Task: Create a Sprint called Sprint0000000005 in Scrum Project Project0000000002 in Jira. Create a Sprint called Sprint0000000006 in Scrum Project Project0000000002 in Jira. Set Duration of Sprint called Sprint0000000004 in Scrum Project Project0000000002 to 1 week in Jira. Set Duration of Sprint called Sprint0000000005 in Scrum Project Project0000000002 to 2 weeks in Jira. Set Duration of Sprint called Sprint0000000006 in Scrum Project Project0000000002 to 3 weeks in Jira
Action: Mouse moved to (505, 388)
Screenshot: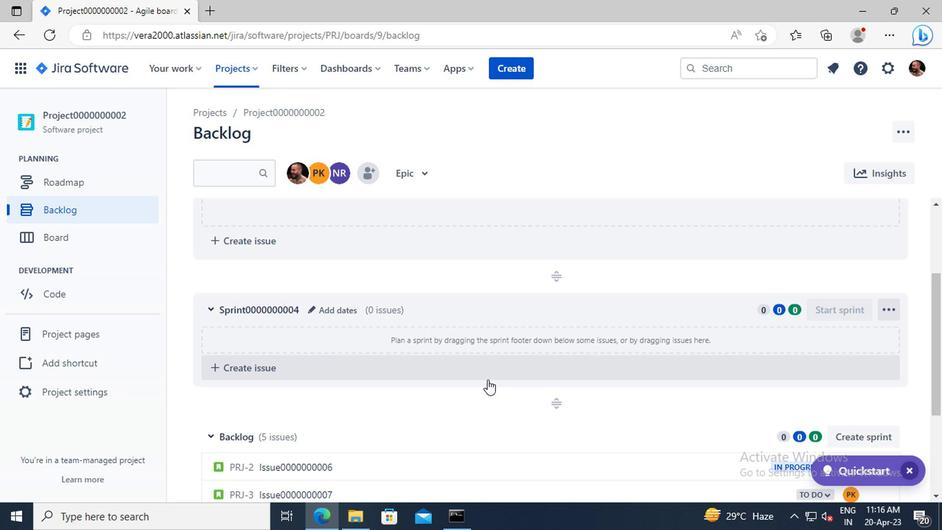 
Action: Mouse scrolled (505, 388) with delta (0, 0)
Screenshot: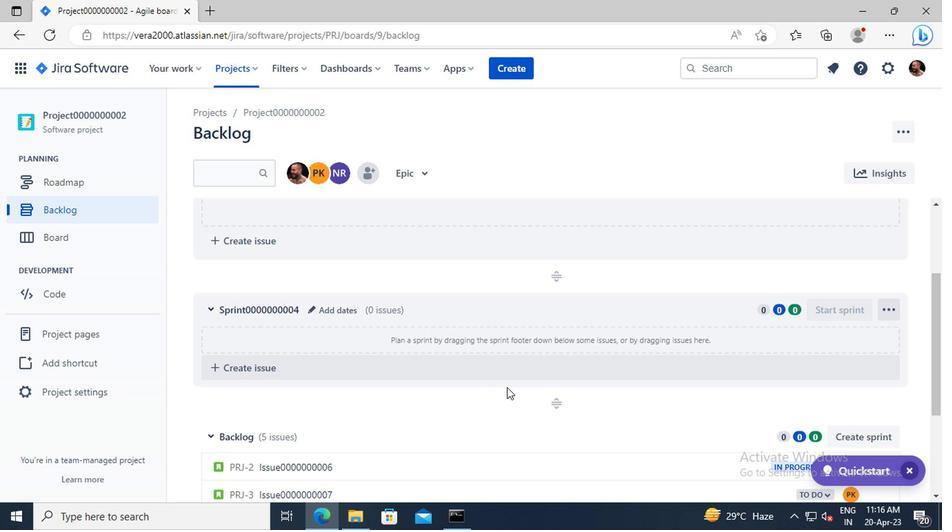 
Action: Mouse scrolled (505, 388) with delta (0, 0)
Screenshot: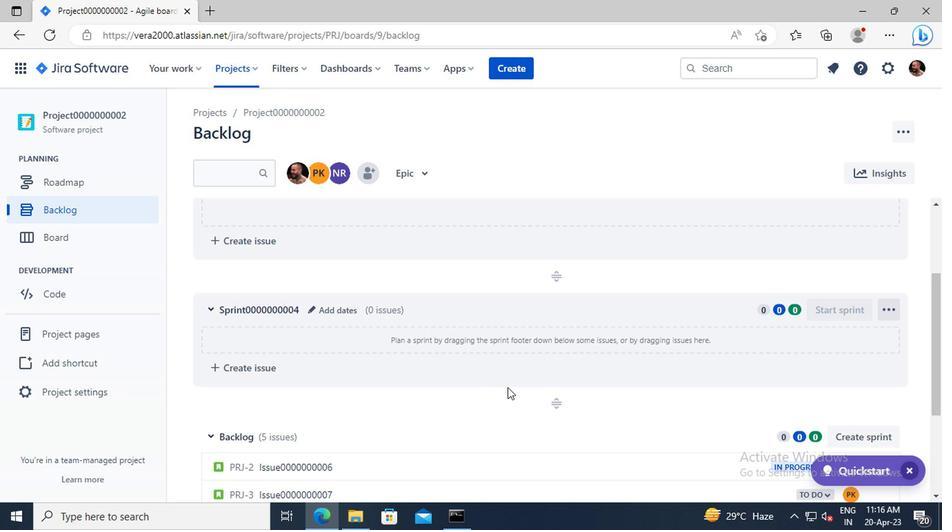 
Action: Mouse moved to (845, 343)
Screenshot: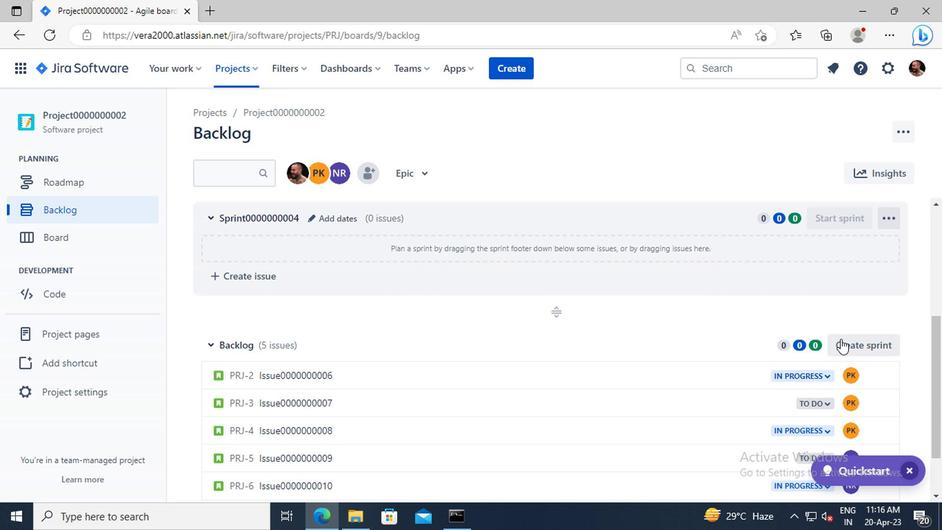 
Action: Mouse pressed left at (845, 343)
Screenshot: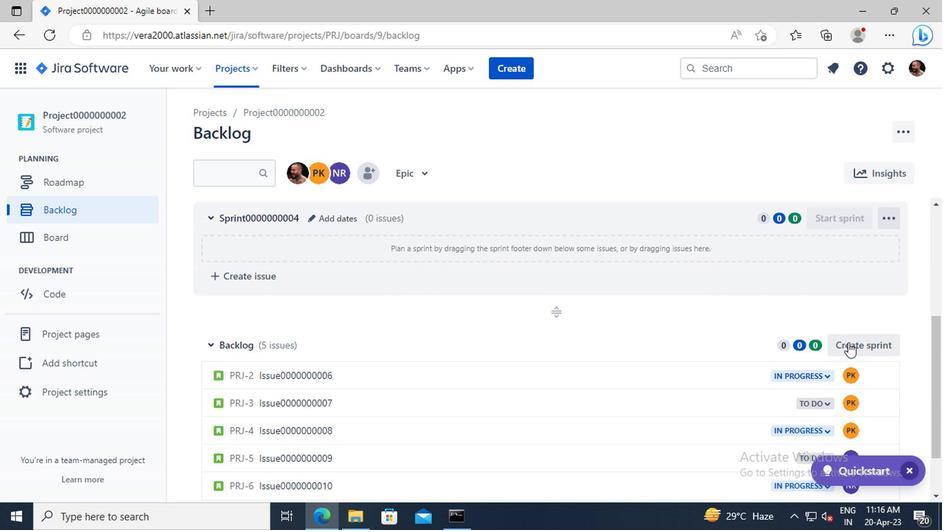 
Action: Mouse moved to (261, 344)
Screenshot: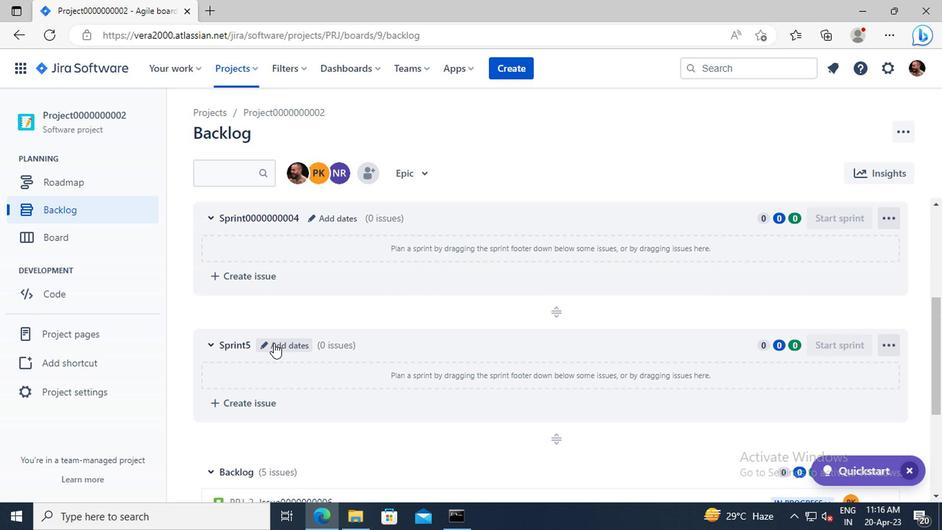 
Action: Mouse pressed left at (261, 344)
Screenshot: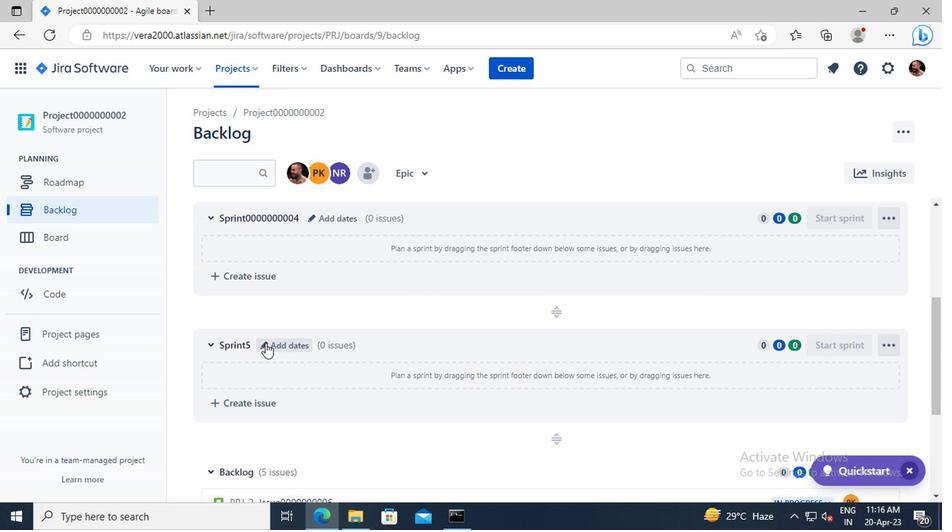 
Action: Mouse moved to (336, 170)
Screenshot: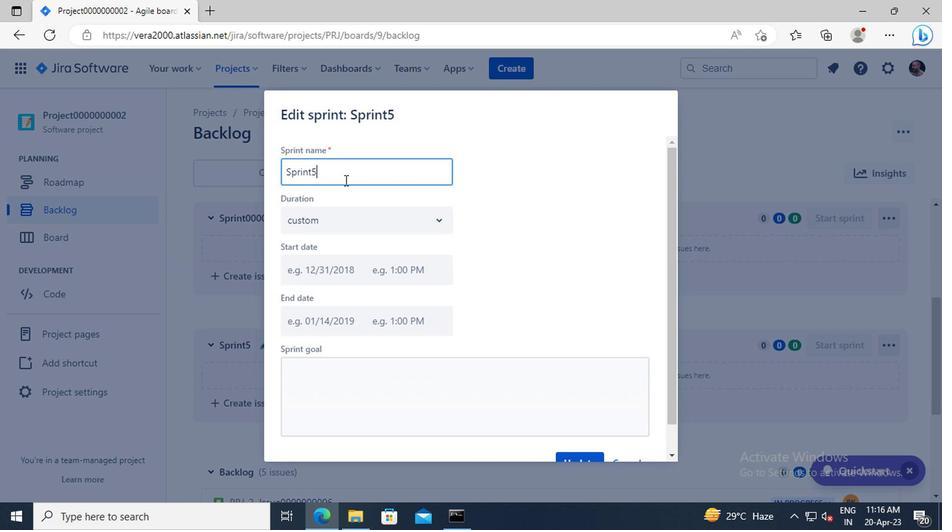 
Action: Mouse pressed left at (336, 170)
Screenshot: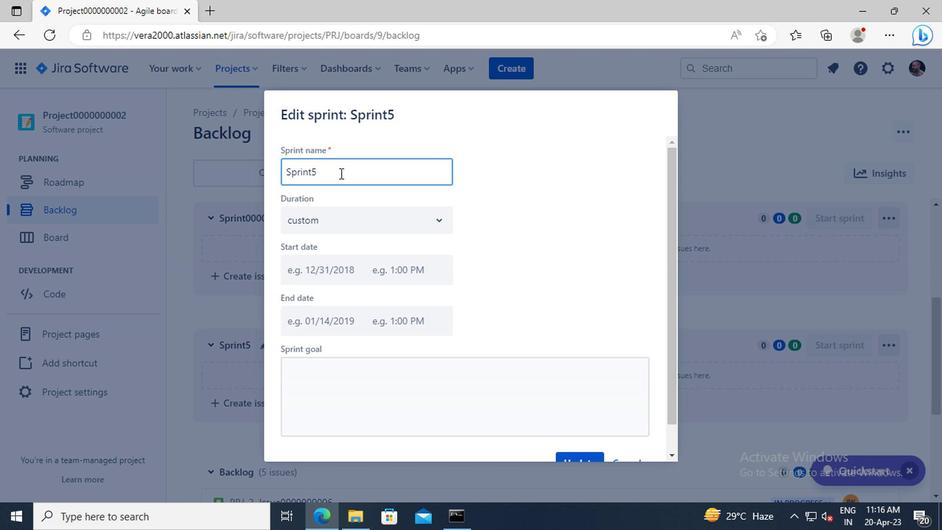
Action: Key pressed <Key.backspace><Key.backspace><Key.backspace><Key.backspace><Key.backspace><Key.backspace><Key.backspace><Key.backspace><Key.backspace><Key.backspace><Key.backspace><Key.backspace><Key.backspace><Key.backspace><Key.backspace><Key.backspace><Key.shift>SPRINT0000000005
Screenshot: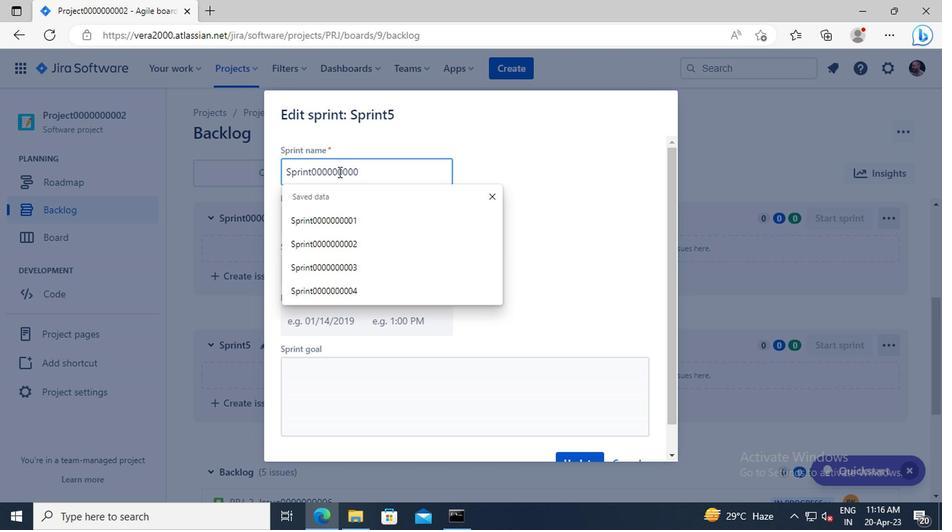 
Action: Mouse moved to (515, 259)
Screenshot: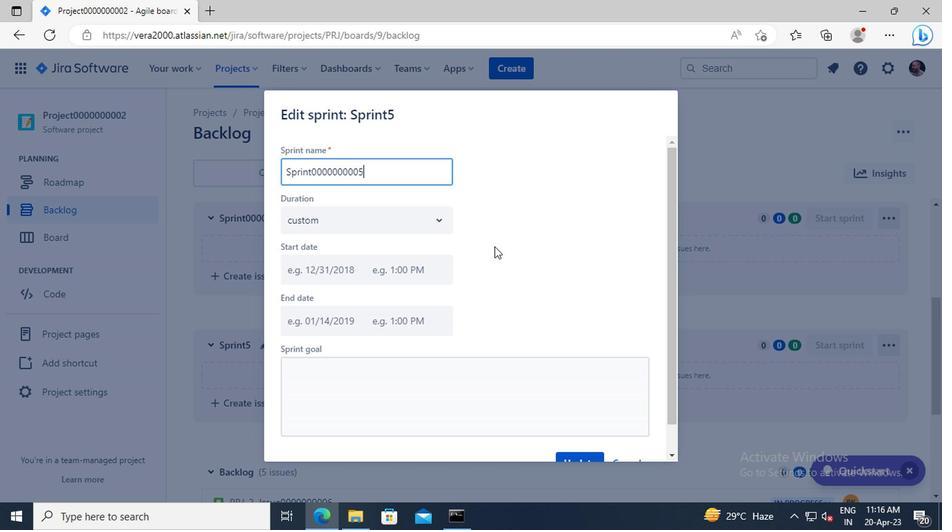 
Action: Mouse scrolled (515, 259) with delta (0, 0)
Screenshot: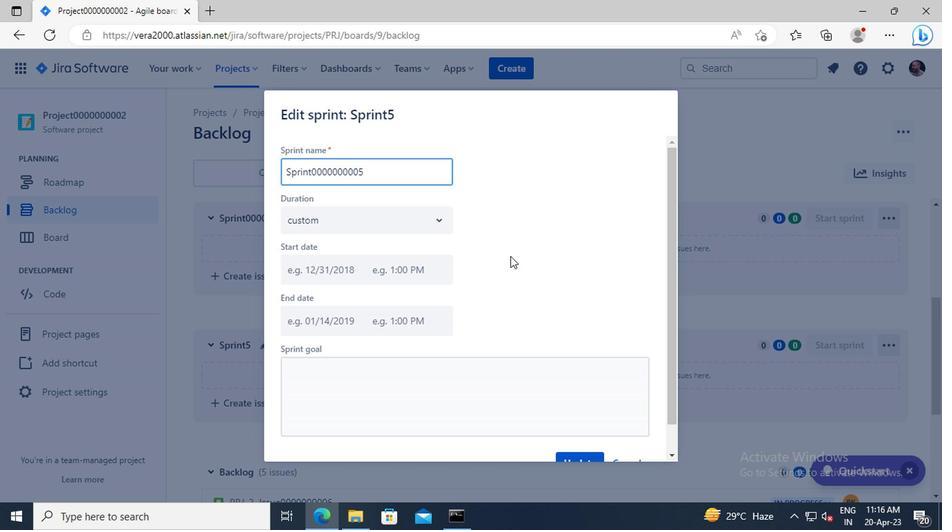 
Action: Mouse moved to (582, 431)
Screenshot: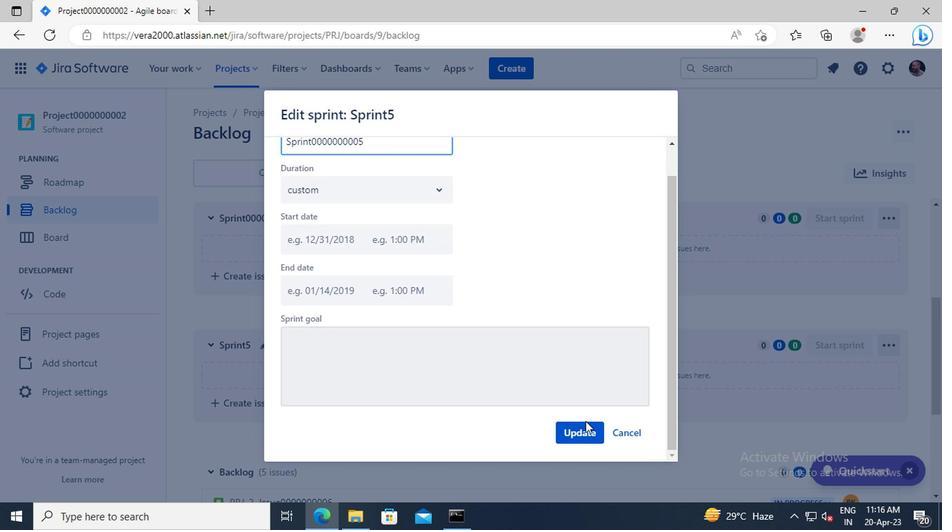 
Action: Mouse pressed left at (582, 431)
Screenshot: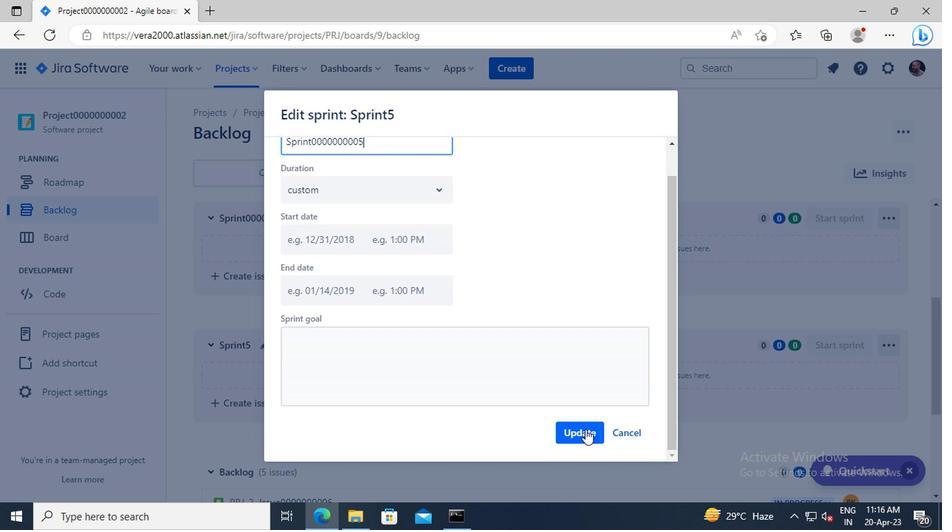 
Action: Mouse moved to (594, 366)
Screenshot: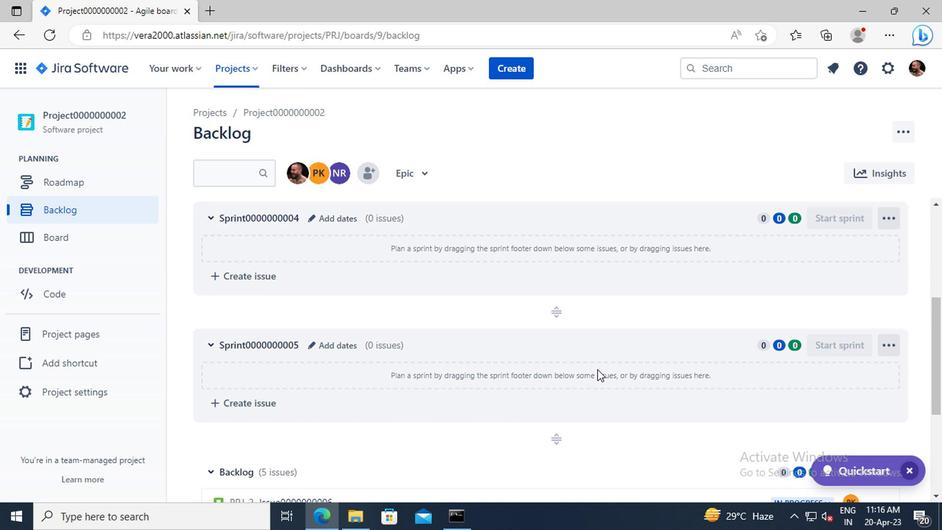 
Action: Mouse scrolled (594, 365) with delta (0, 0)
Screenshot: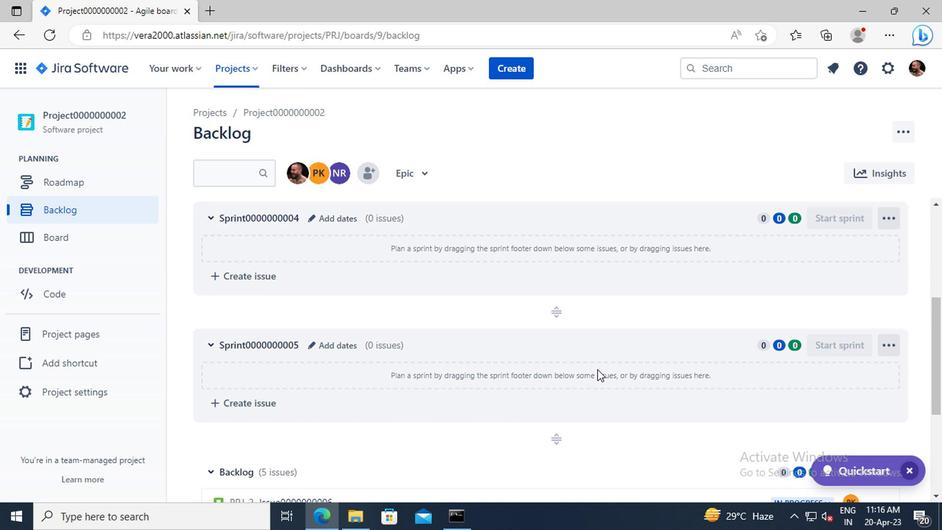 
Action: Mouse scrolled (594, 365) with delta (0, 0)
Screenshot: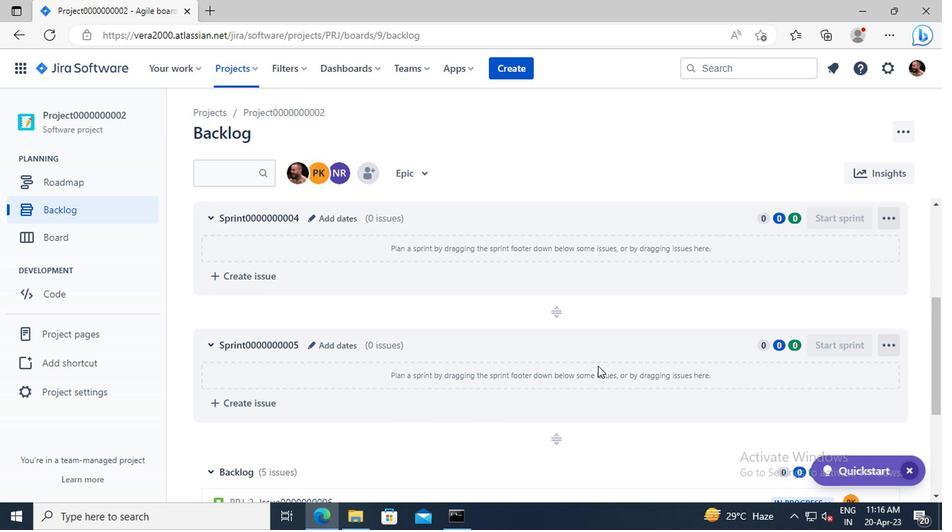 
Action: Mouse scrolled (594, 365) with delta (0, 0)
Screenshot: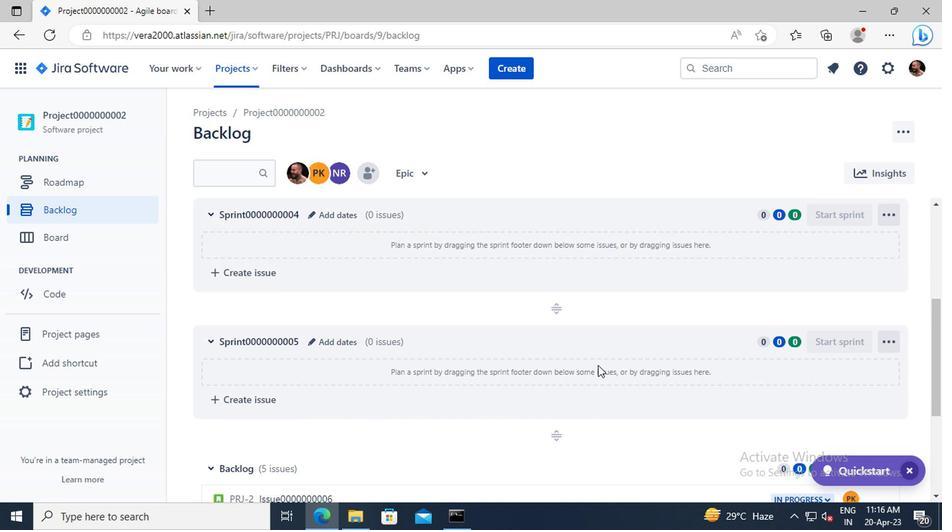 
Action: Mouse moved to (853, 335)
Screenshot: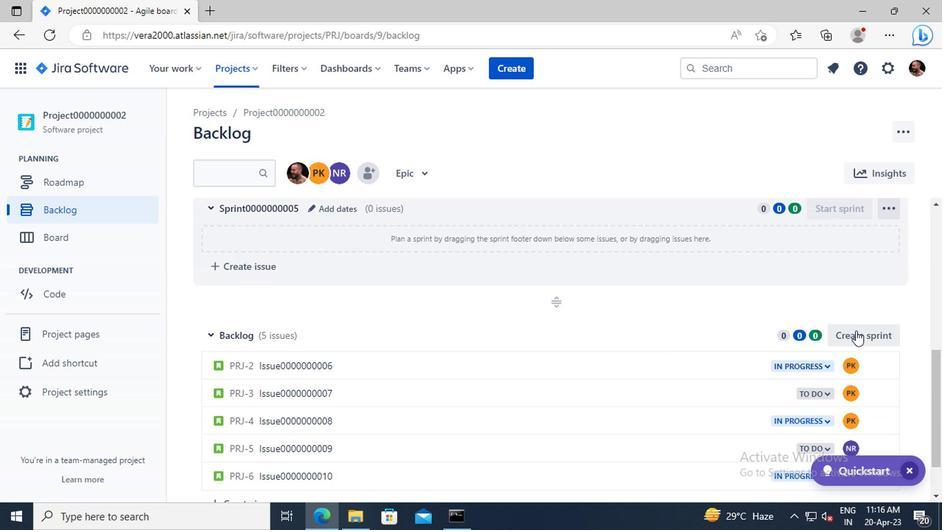 
Action: Mouse pressed left at (853, 335)
Screenshot: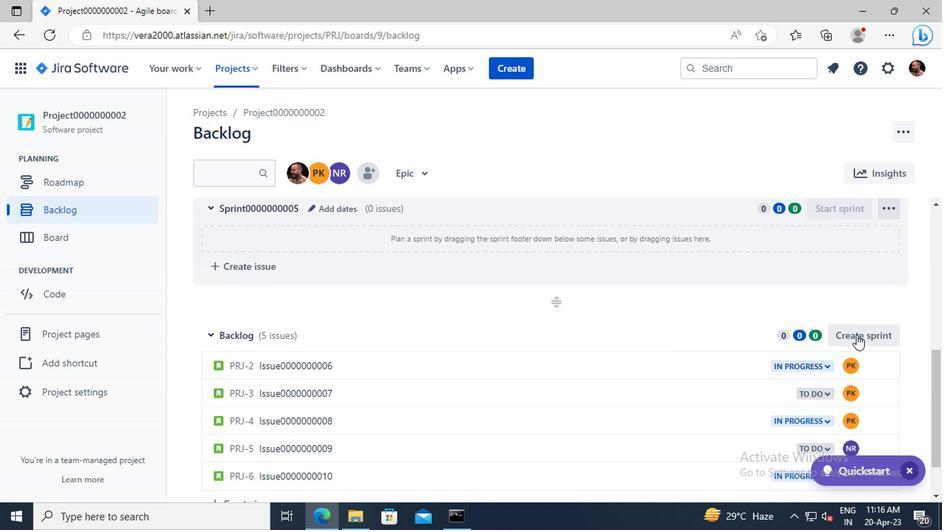 
Action: Mouse moved to (277, 336)
Screenshot: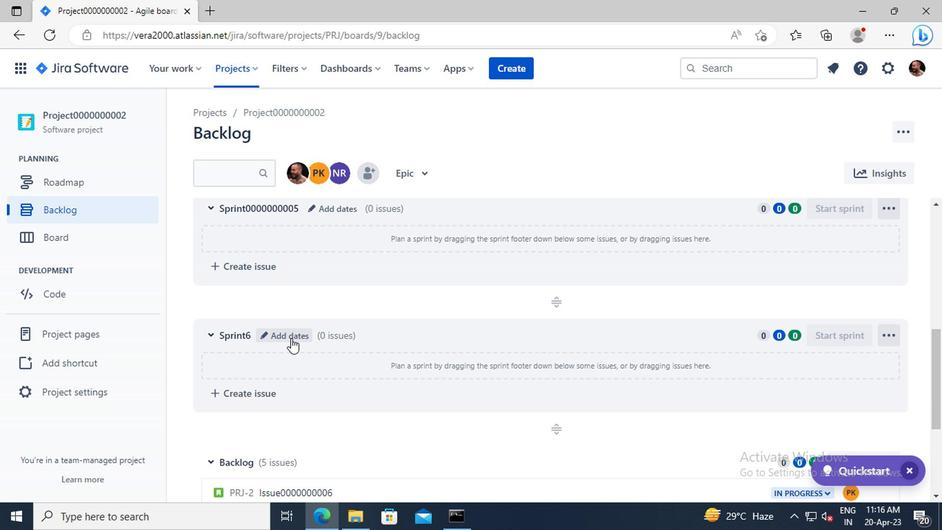 
Action: Mouse pressed left at (277, 336)
Screenshot: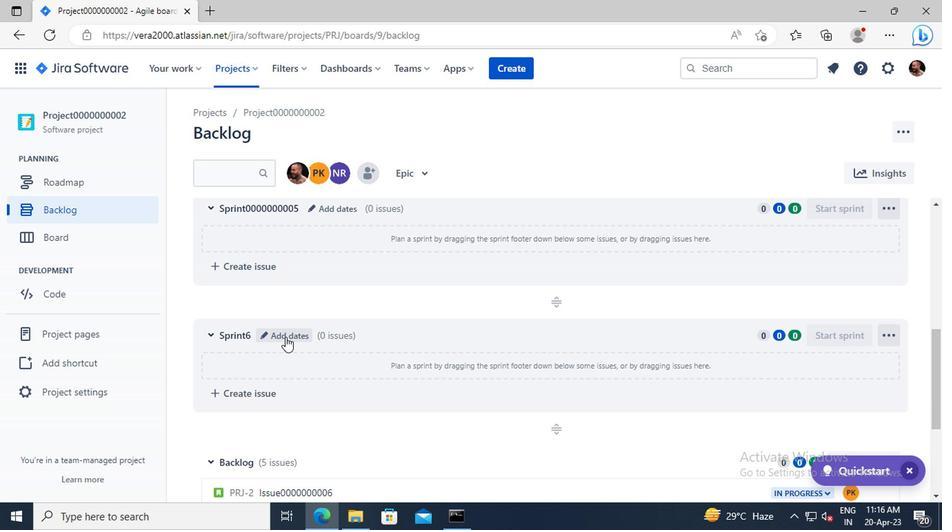 
Action: Mouse moved to (337, 172)
Screenshot: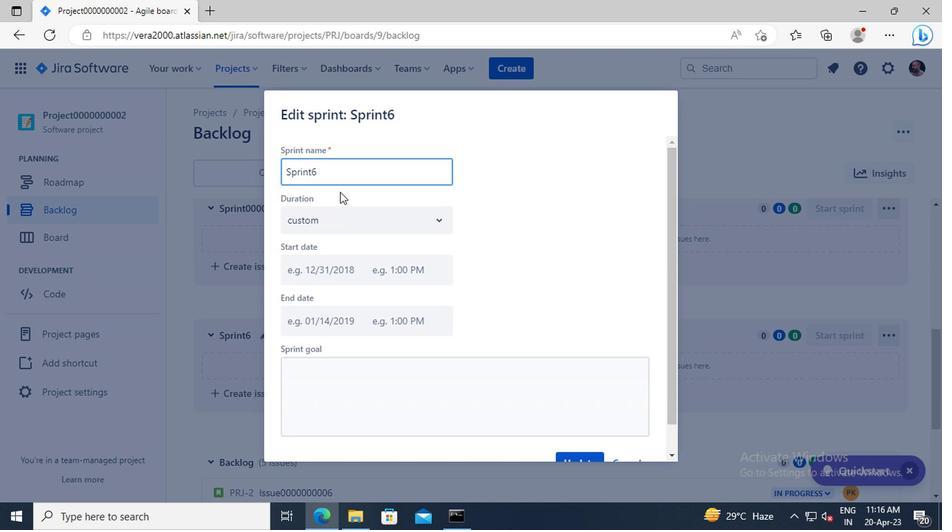 
Action: Mouse pressed left at (337, 172)
Screenshot: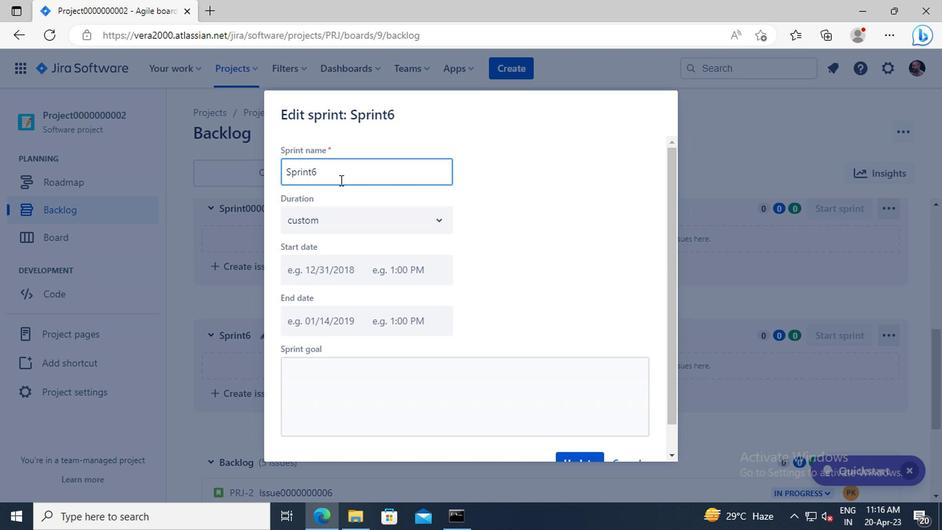 
Action: Key pressed <Key.backspace><Key.backspace><Key.backspace><Key.backspace><Key.backspace><Key.backspace><Key.backspace><Key.backspace><Key.backspace><Key.backspace><Key.backspace><Key.backspace><Key.backspace><Key.backspace><Key.shift_r>SPRINT0000000006
Screenshot: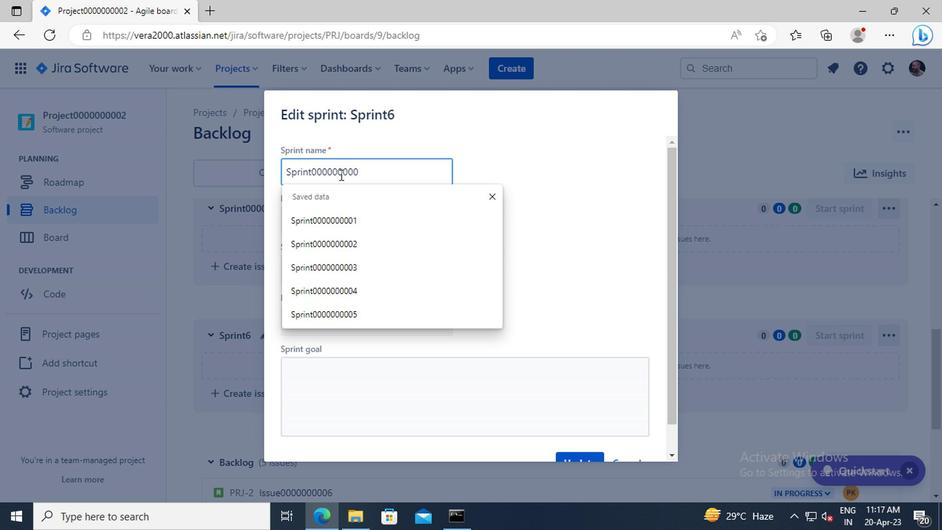 
Action: Mouse moved to (391, 224)
Screenshot: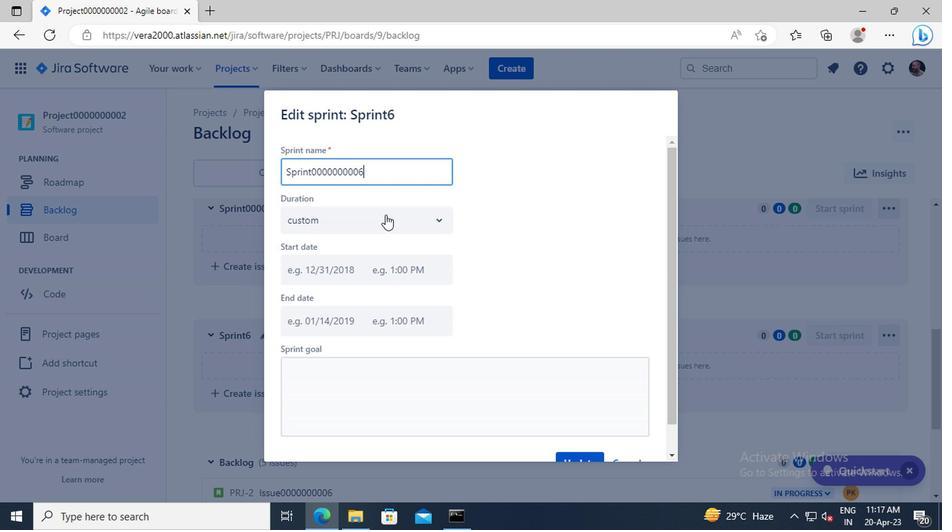 
Action: Mouse scrolled (391, 224) with delta (0, 0)
Screenshot: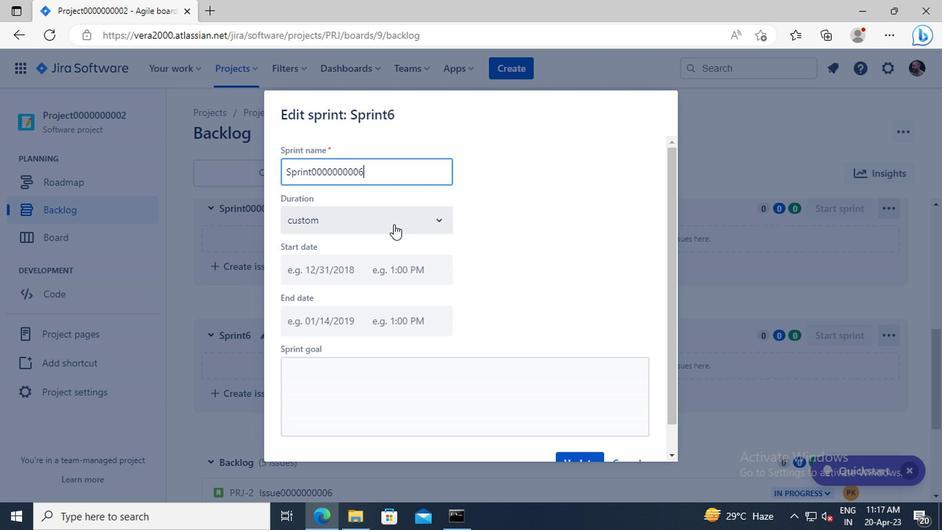 
Action: Mouse moved to (576, 434)
Screenshot: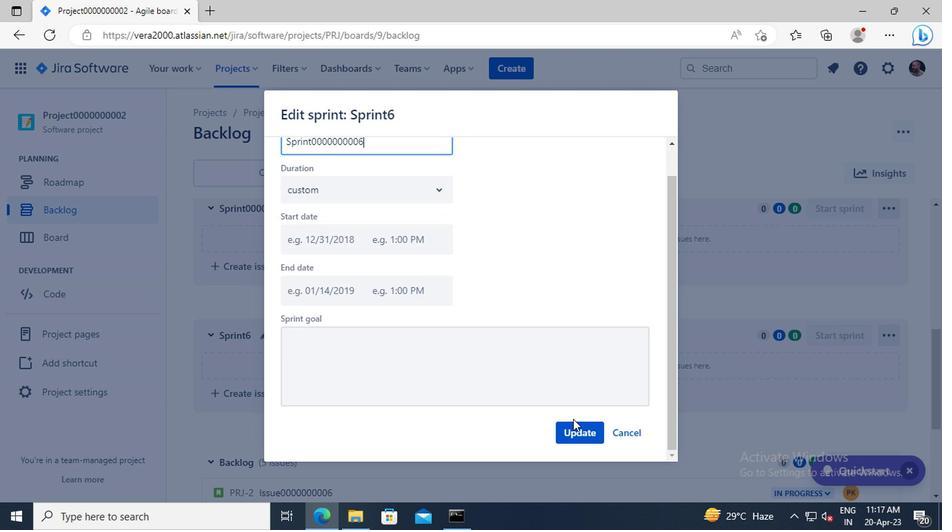 
Action: Mouse pressed left at (576, 434)
Screenshot: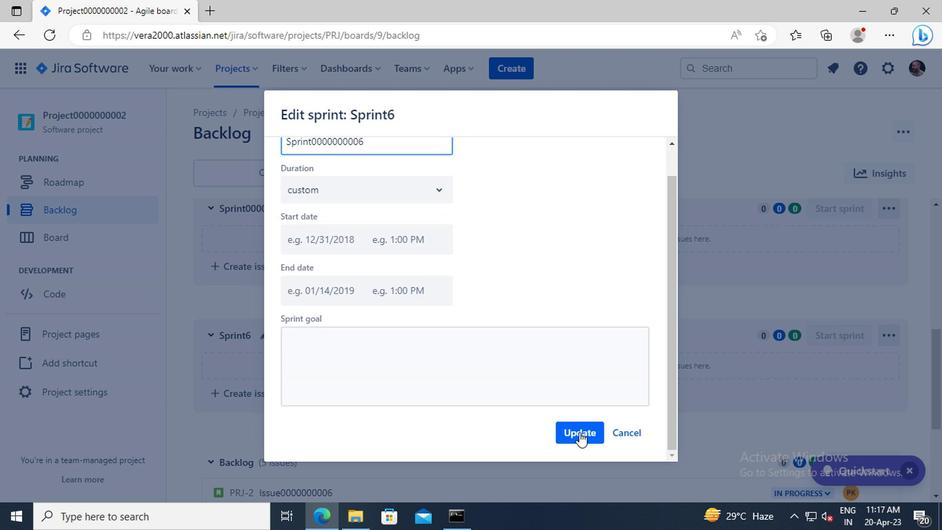 
Action: Mouse moved to (364, 369)
Screenshot: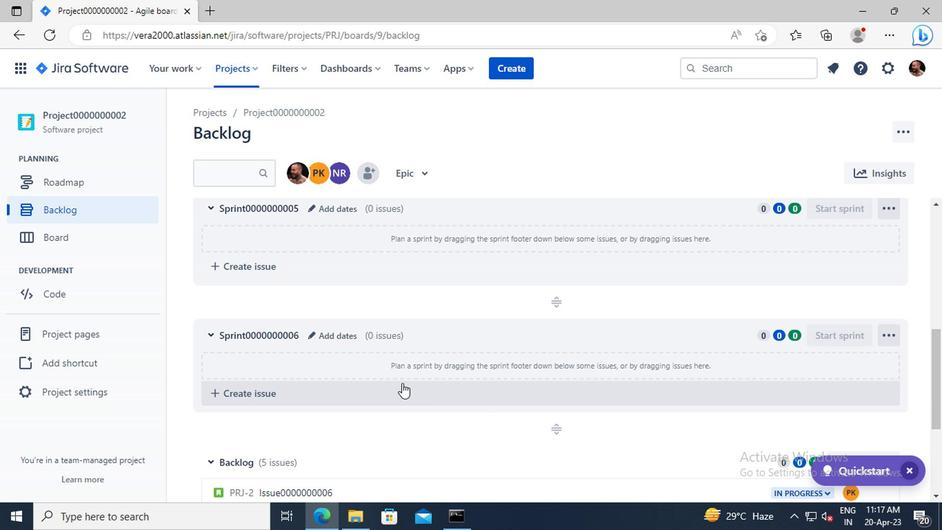 
Action: Mouse scrolled (364, 370) with delta (0, 0)
Screenshot: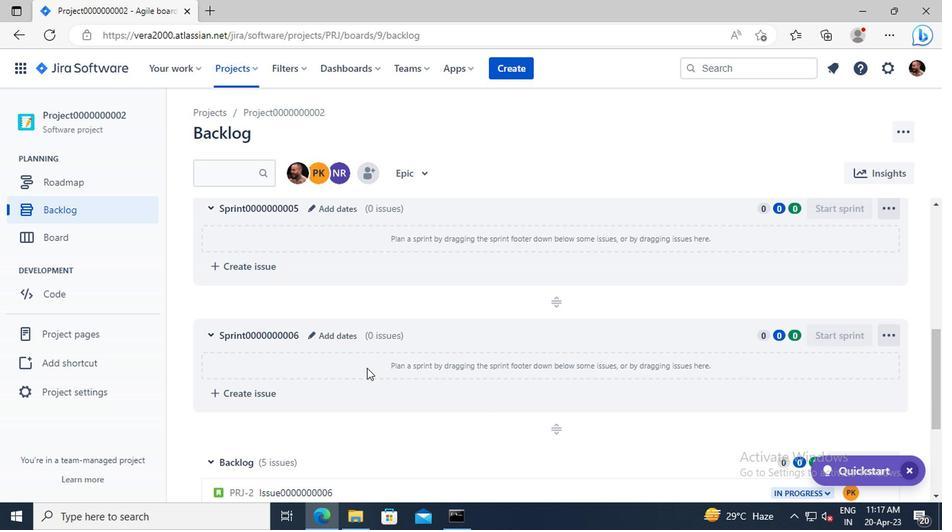 
Action: Mouse scrolled (364, 370) with delta (0, 0)
Screenshot: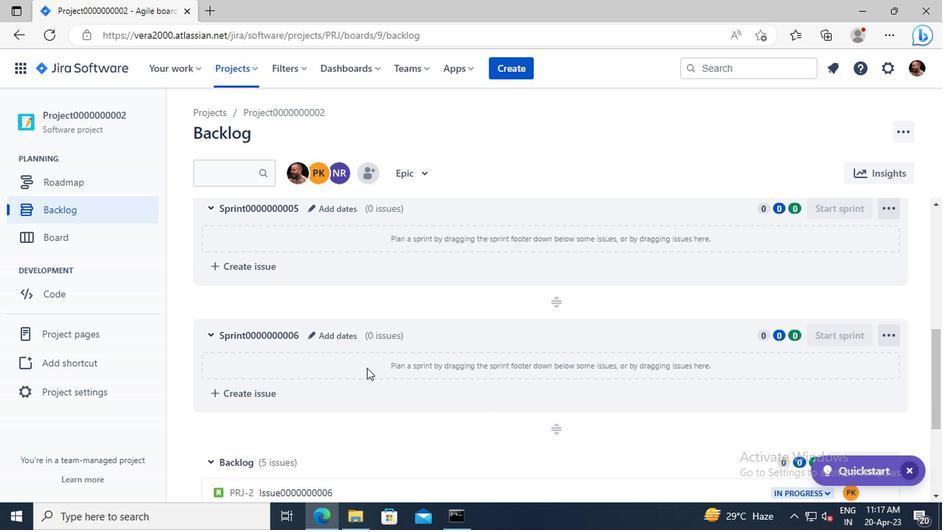 
Action: Mouse moved to (364, 369)
Screenshot: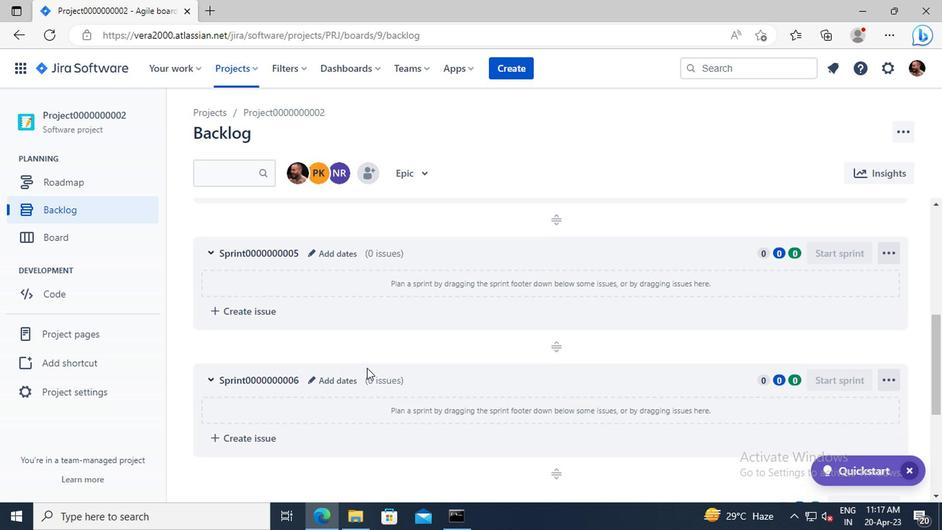 
Action: Mouse scrolled (364, 370) with delta (0, 0)
Screenshot: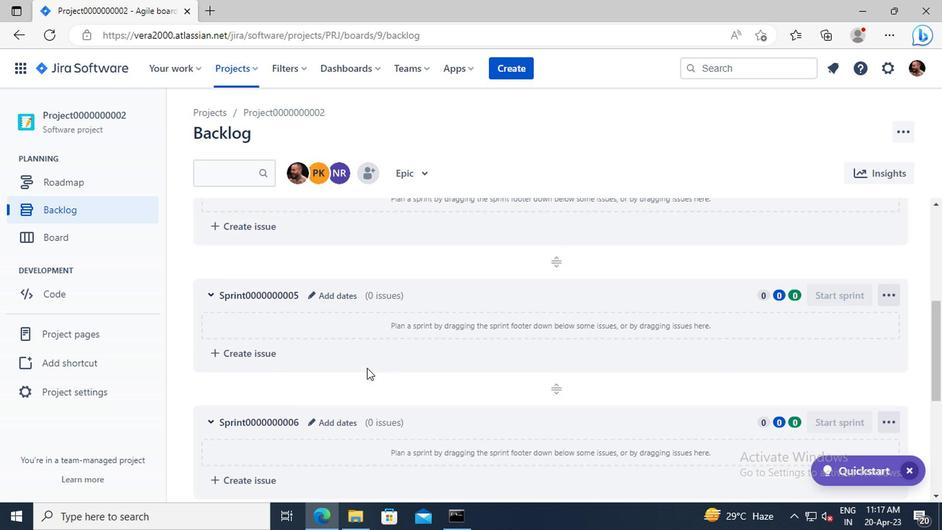 
Action: Mouse moved to (322, 216)
Screenshot: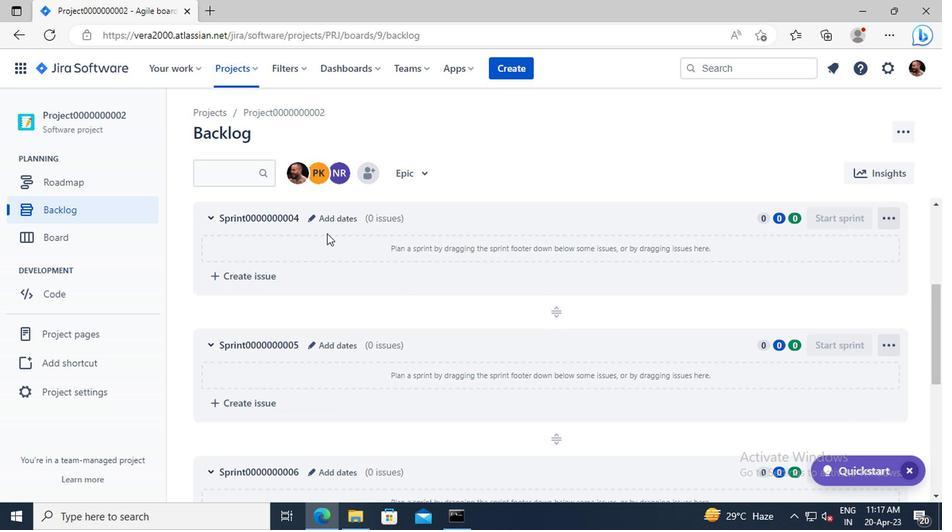 
Action: Mouse pressed left at (322, 216)
Screenshot: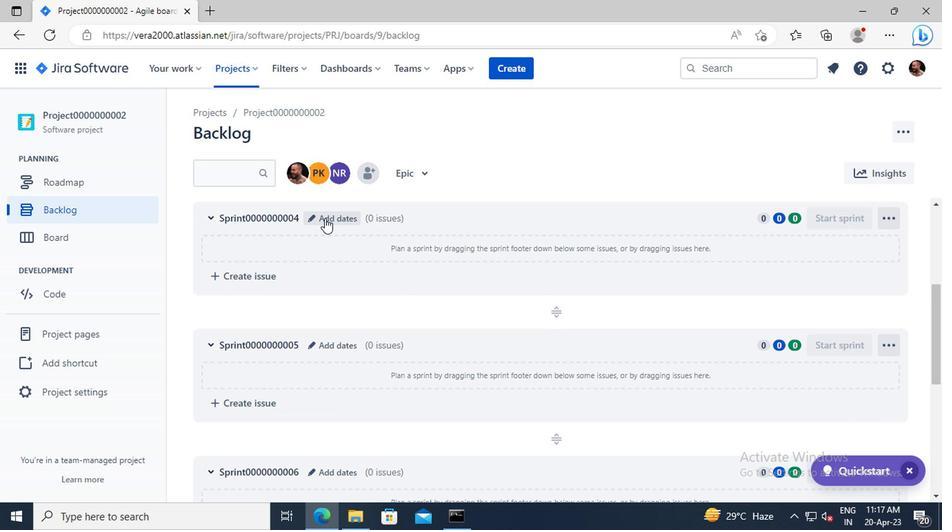 
Action: Mouse moved to (329, 218)
Screenshot: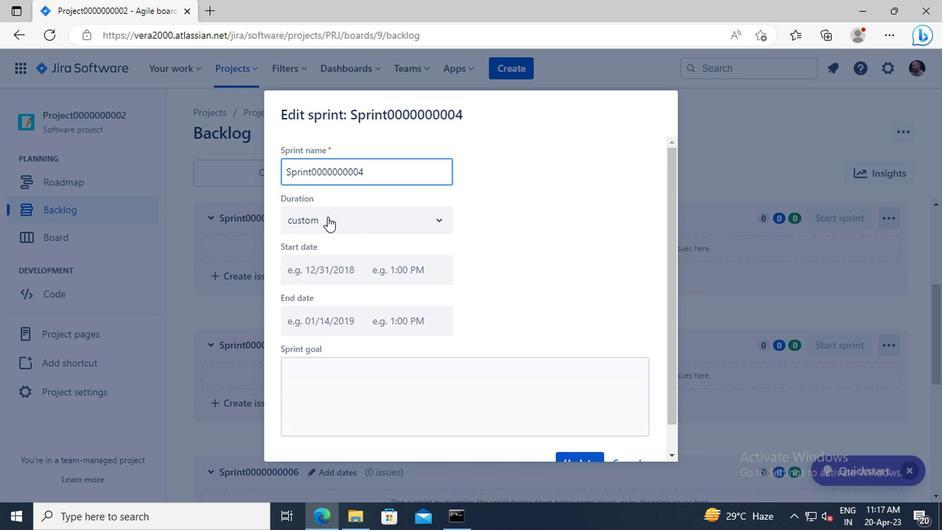 
Action: Mouse pressed left at (329, 218)
Screenshot: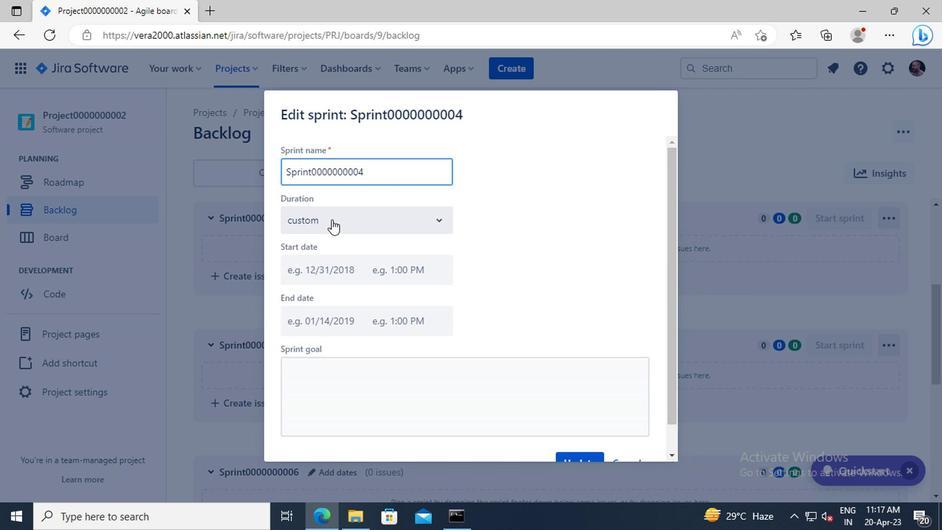 
Action: Mouse moved to (329, 256)
Screenshot: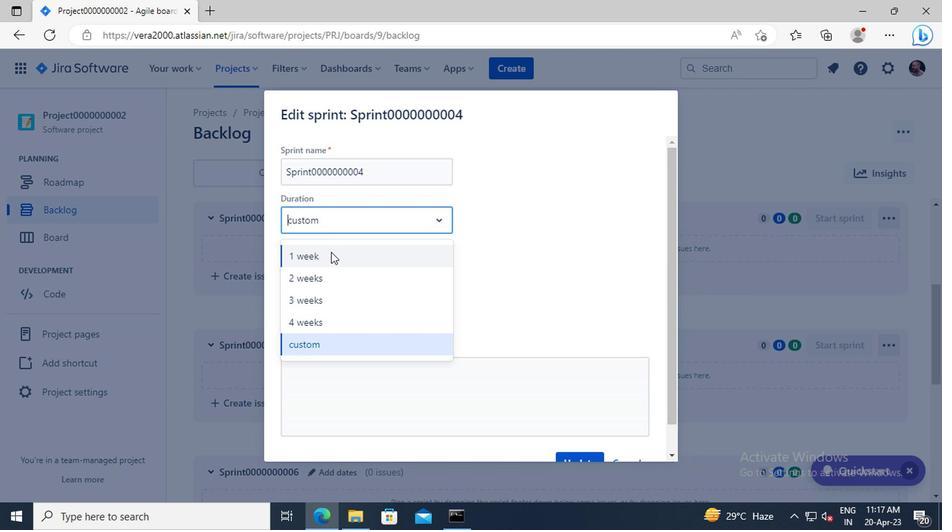 
Action: Mouse pressed left at (329, 256)
Screenshot: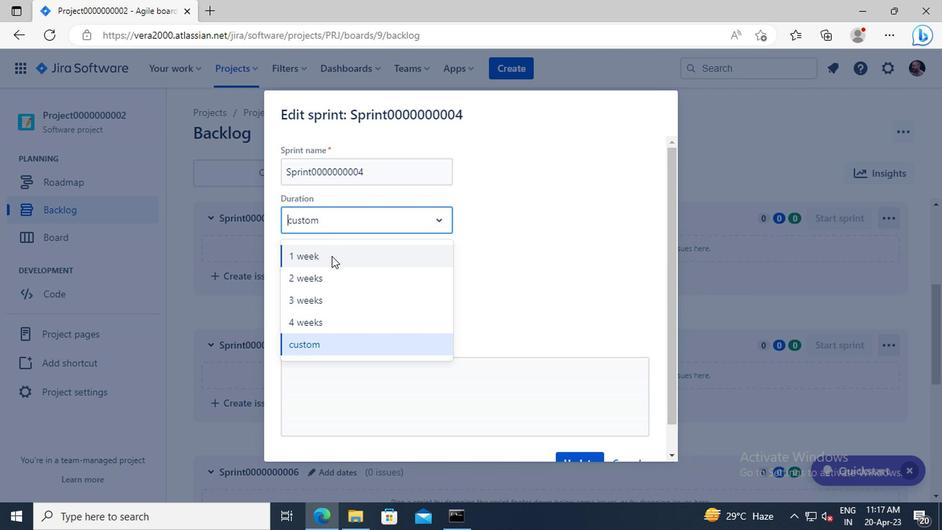 
Action: Mouse moved to (544, 285)
Screenshot: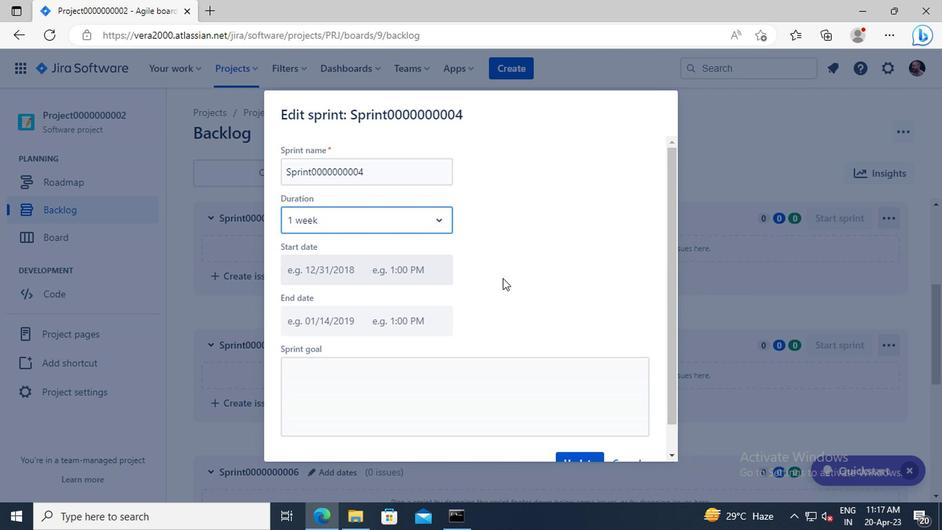 
Action: Mouse scrolled (544, 284) with delta (0, 0)
Screenshot: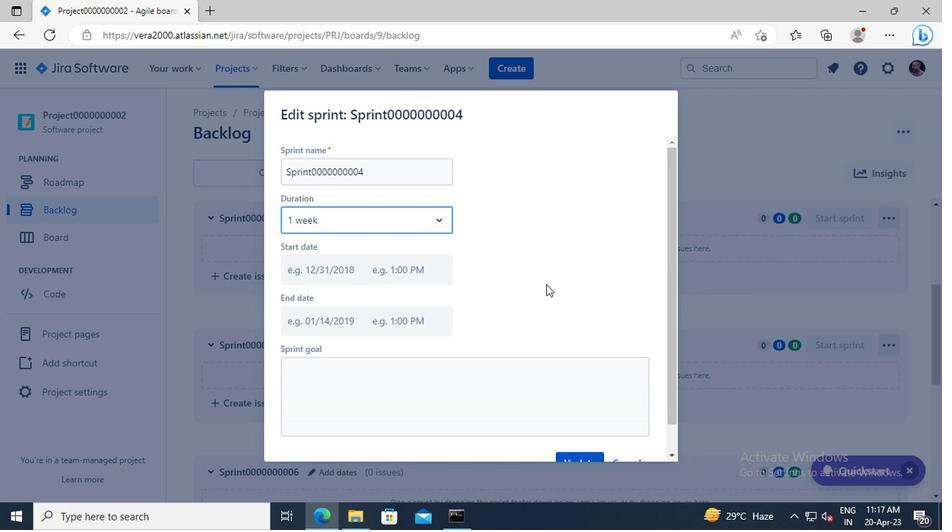 
Action: Mouse scrolled (544, 284) with delta (0, 0)
Screenshot: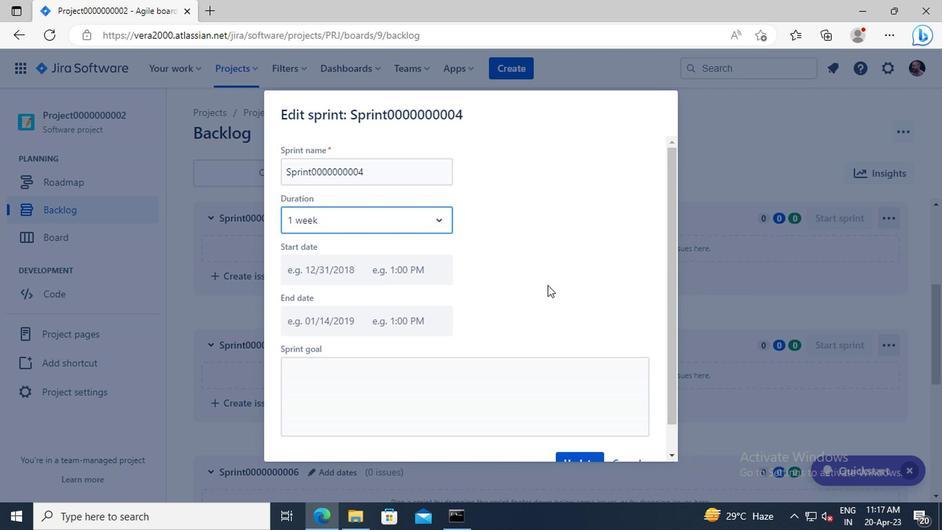 
Action: Mouse moved to (579, 433)
Screenshot: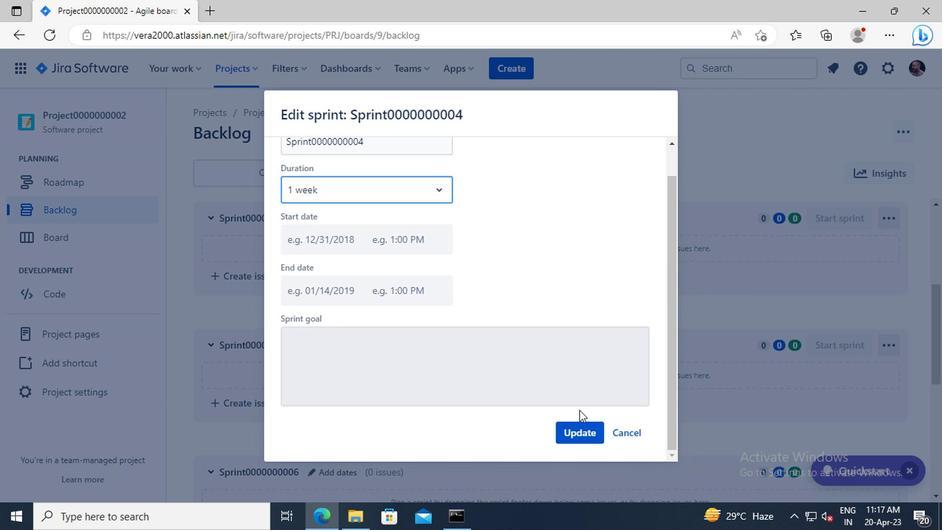 
Action: Mouse pressed left at (579, 433)
Screenshot: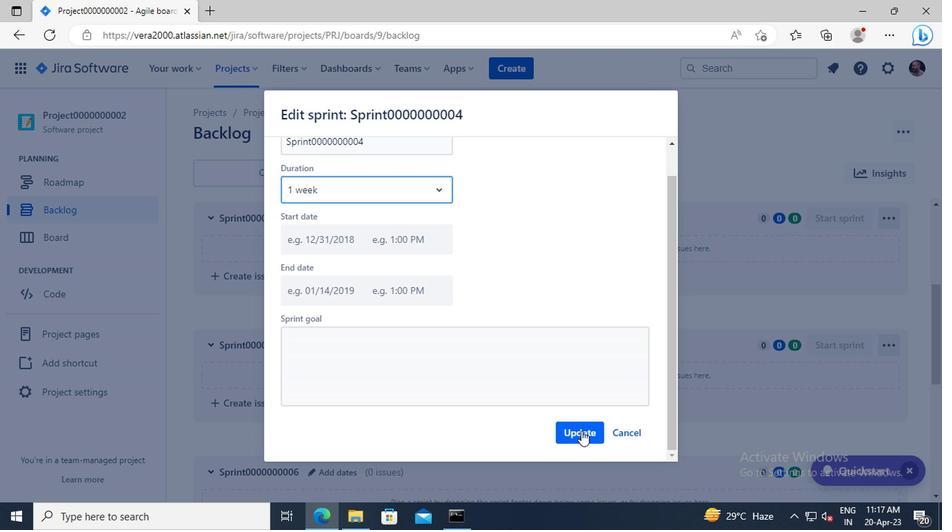 
Action: Mouse moved to (327, 345)
Screenshot: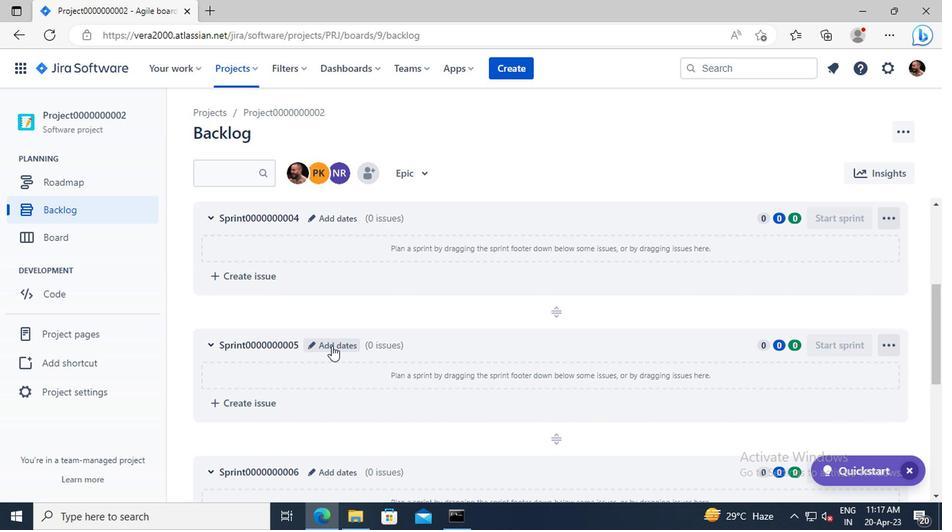 
Action: Mouse pressed left at (327, 345)
Screenshot: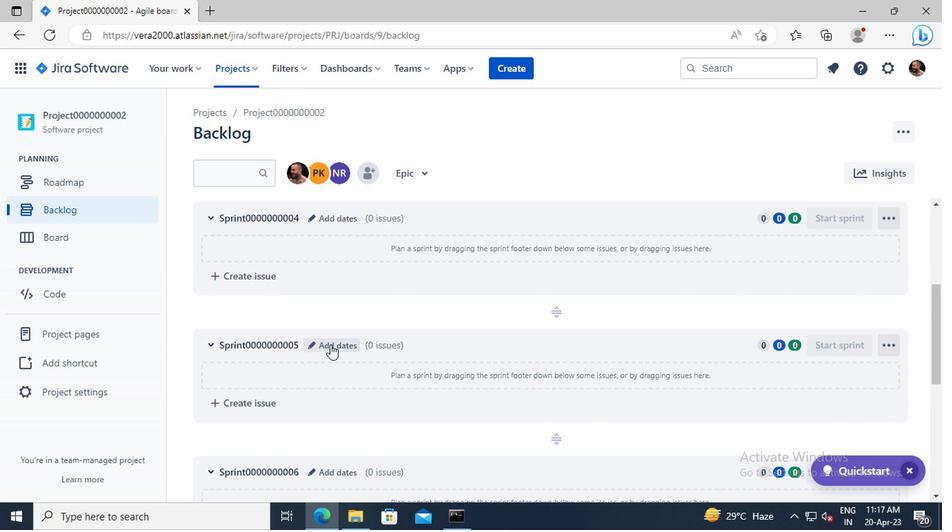 
Action: Mouse moved to (332, 221)
Screenshot: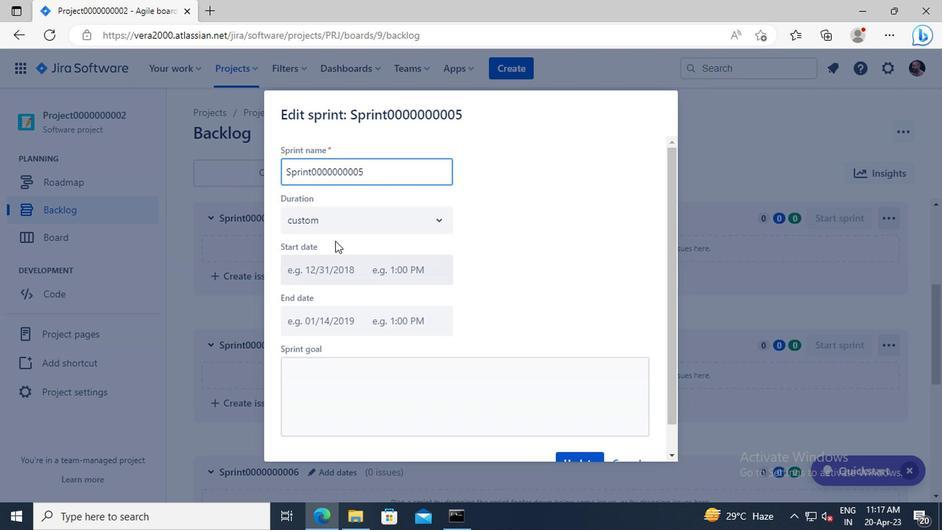 
Action: Mouse pressed left at (332, 221)
Screenshot: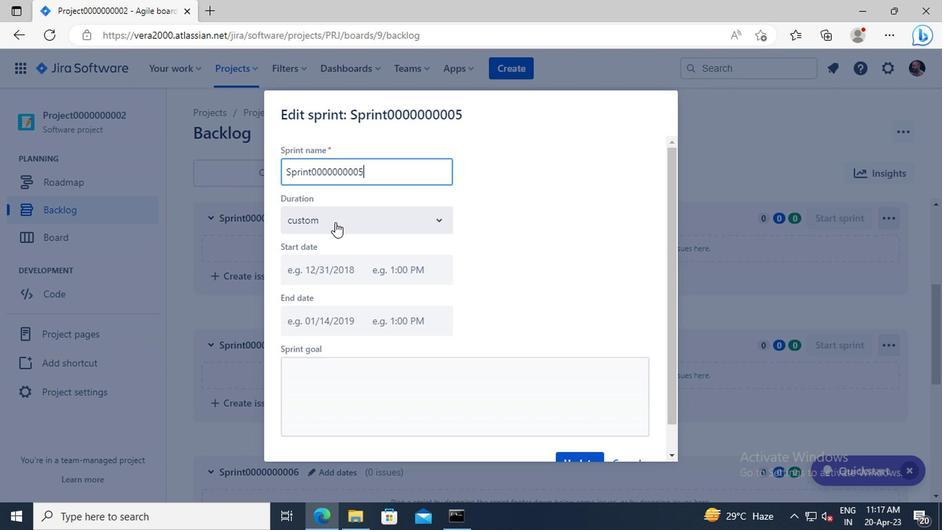 
Action: Mouse moved to (309, 280)
Screenshot: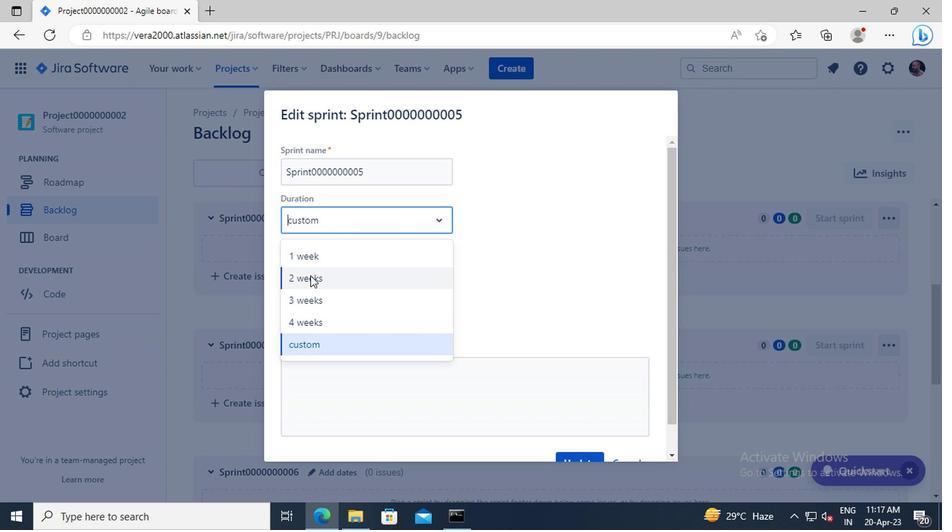 
Action: Mouse pressed left at (309, 280)
Screenshot: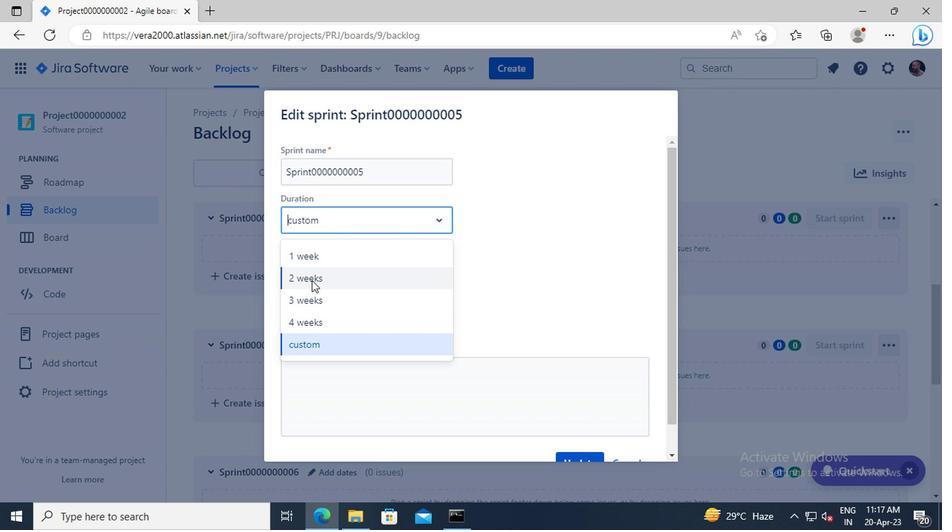 
Action: Mouse moved to (578, 306)
Screenshot: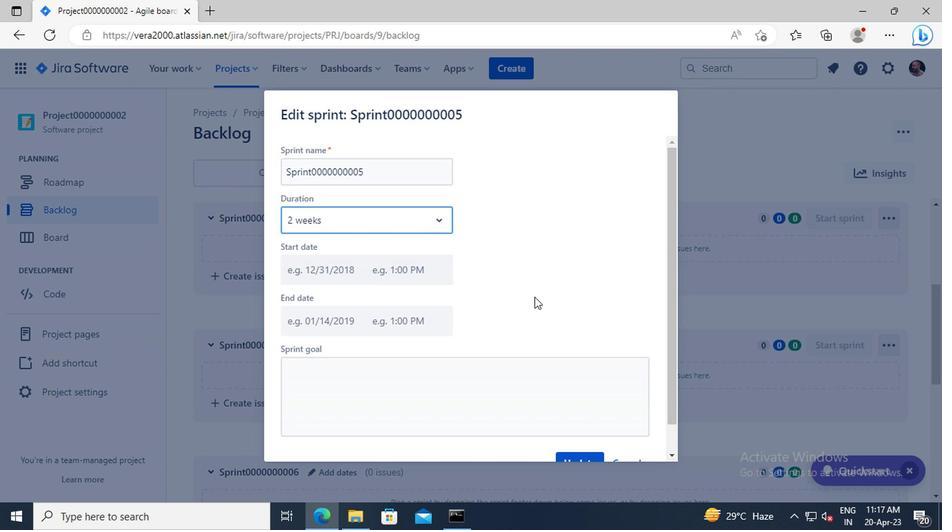 
Action: Mouse scrolled (578, 306) with delta (0, 0)
Screenshot: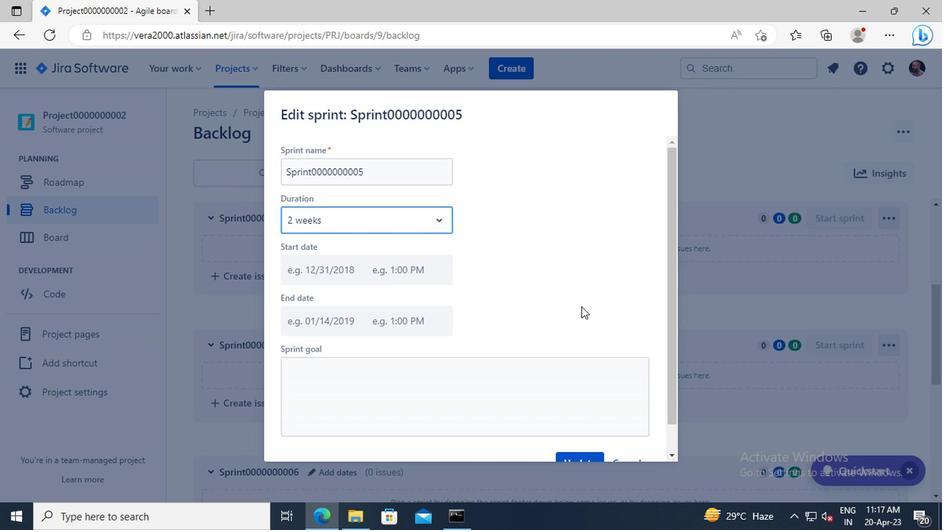 
Action: Mouse scrolled (578, 306) with delta (0, 0)
Screenshot: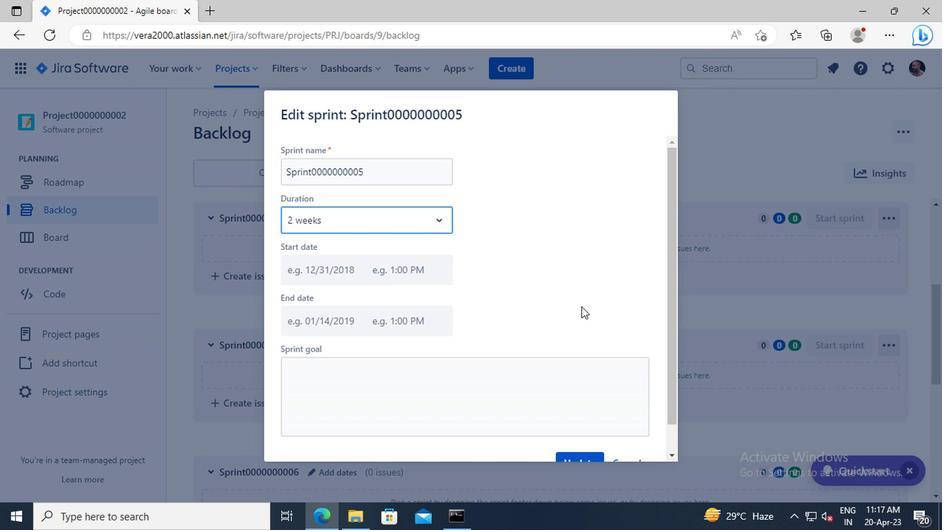 
Action: Mouse moved to (581, 435)
Screenshot: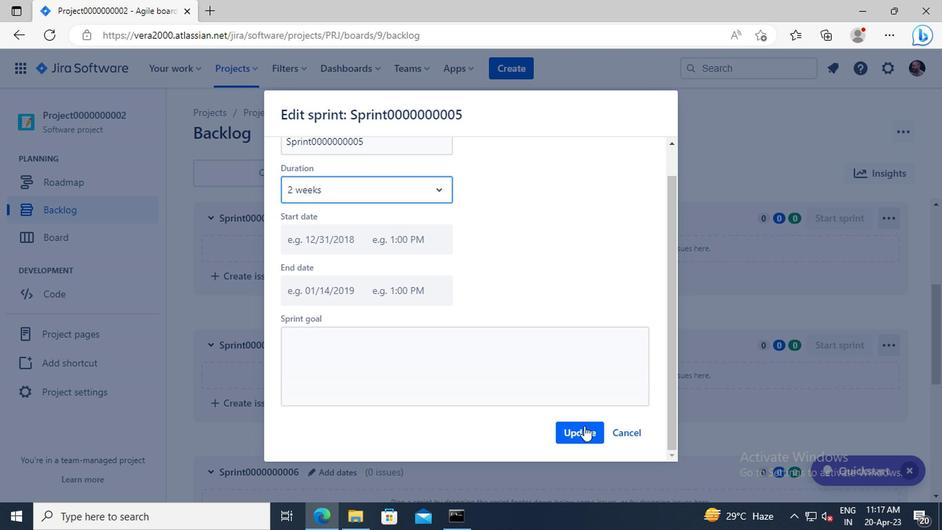
Action: Mouse pressed left at (581, 435)
Screenshot: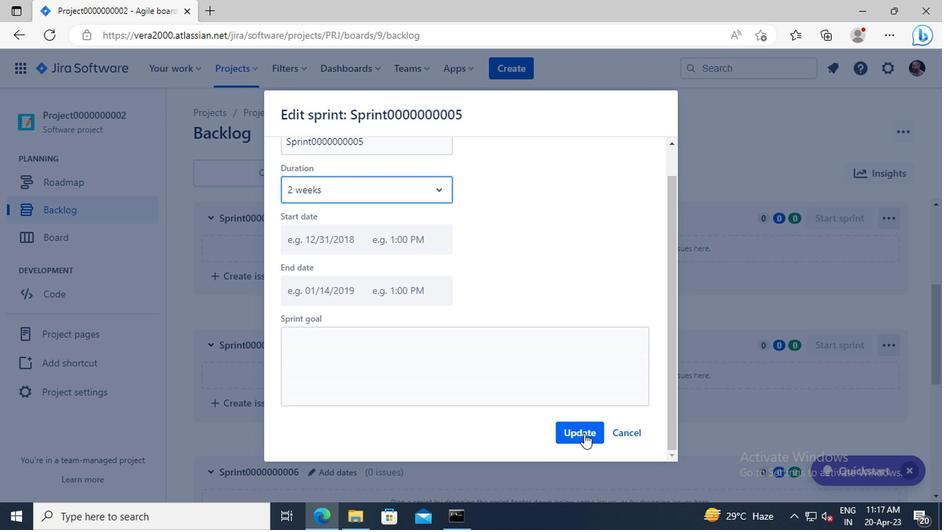 
Action: Mouse moved to (391, 376)
Screenshot: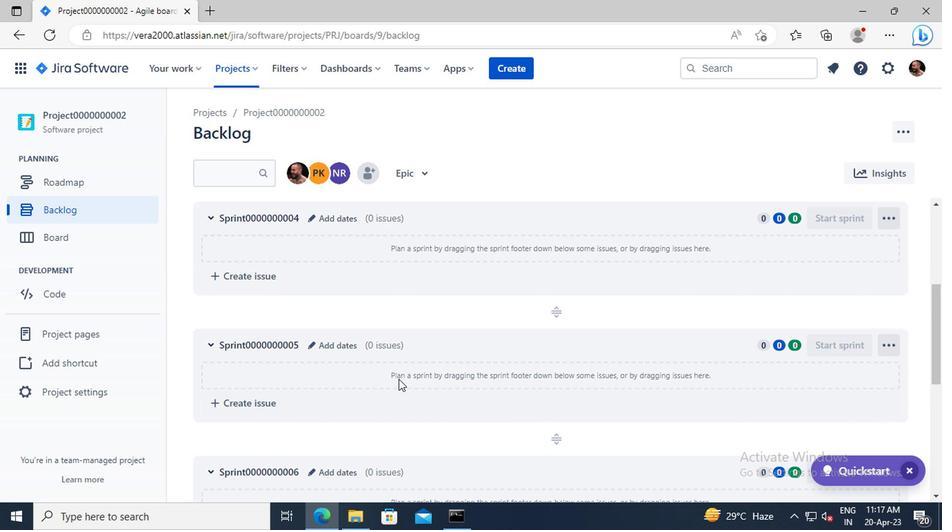 
Action: Mouse scrolled (391, 375) with delta (0, 0)
Screenshot: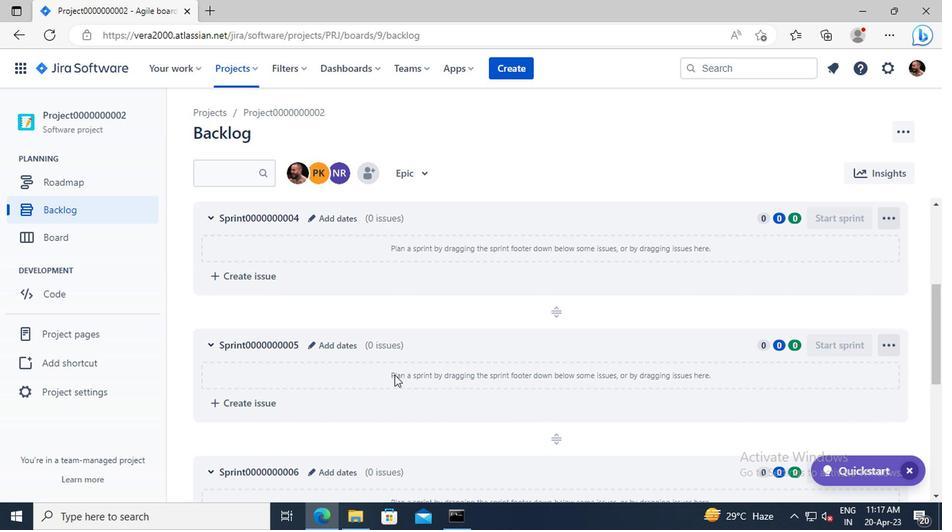 
Action: Mouse moved to (331, 429)
Screenshot: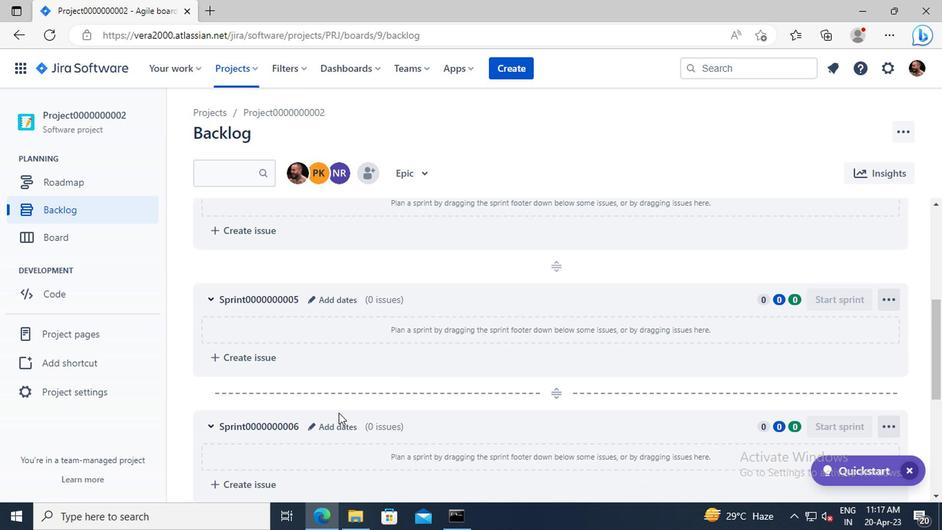 
Action: Mouse pressed left at (331, 429)
Screenshot: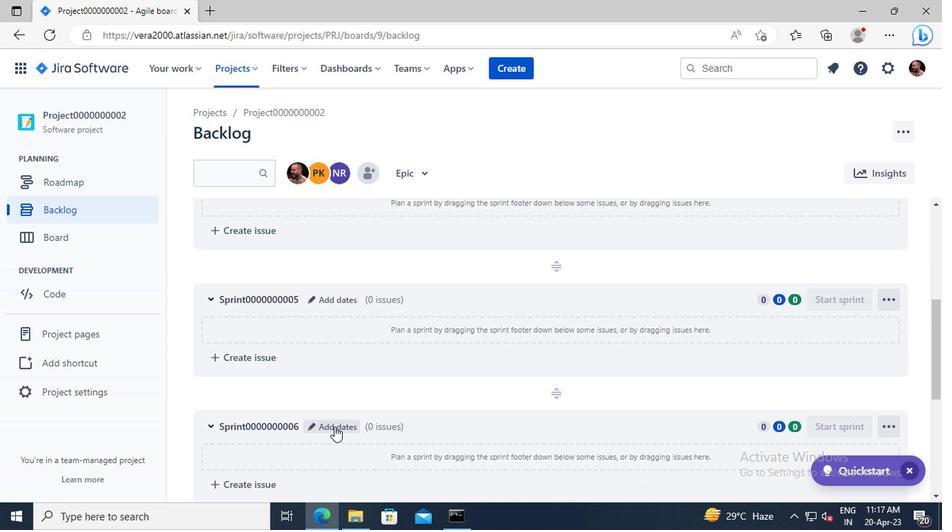 
Action: Mouse moved to (319, 222)
Screenshot: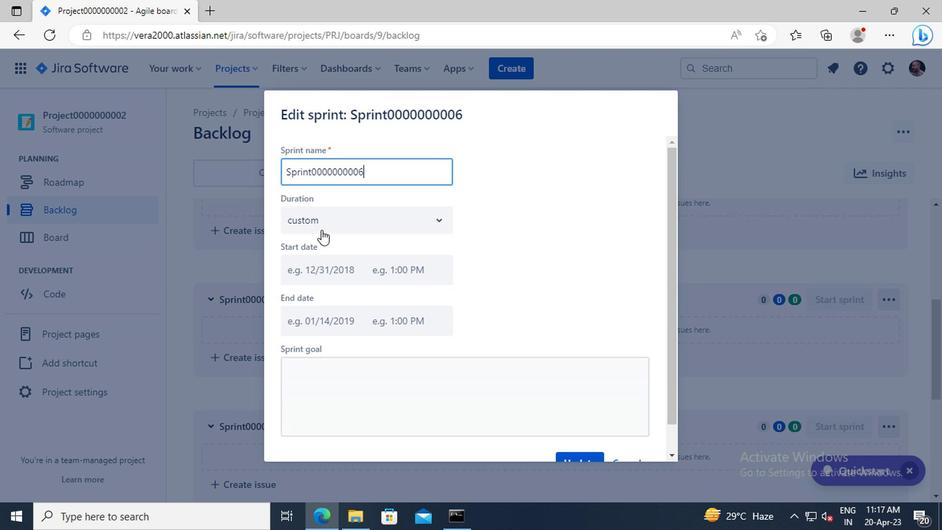 
Action: Mouse pressed left at (319, 222)
Screenshot: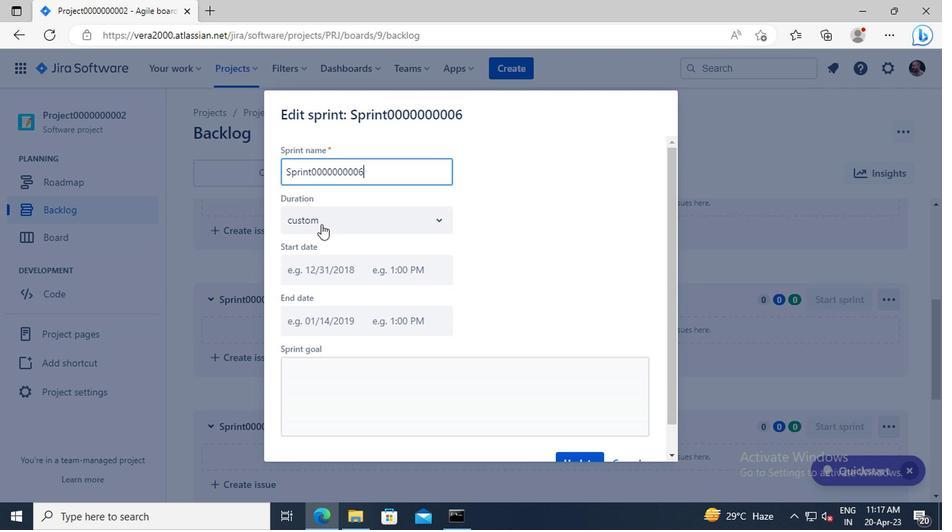 
Action: Mouse moved to (305, 298)
Screenshot: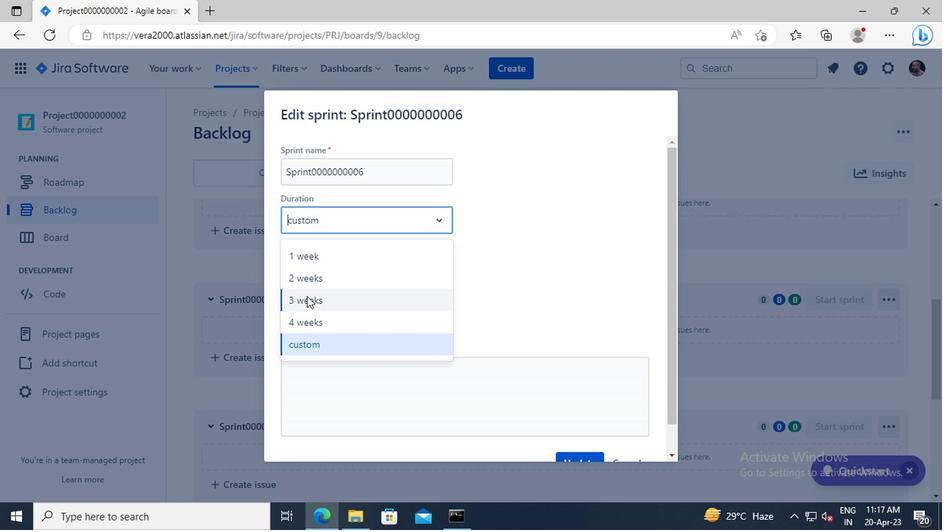 
Action: Mouse pressed left at (305, 298)
Screenshot: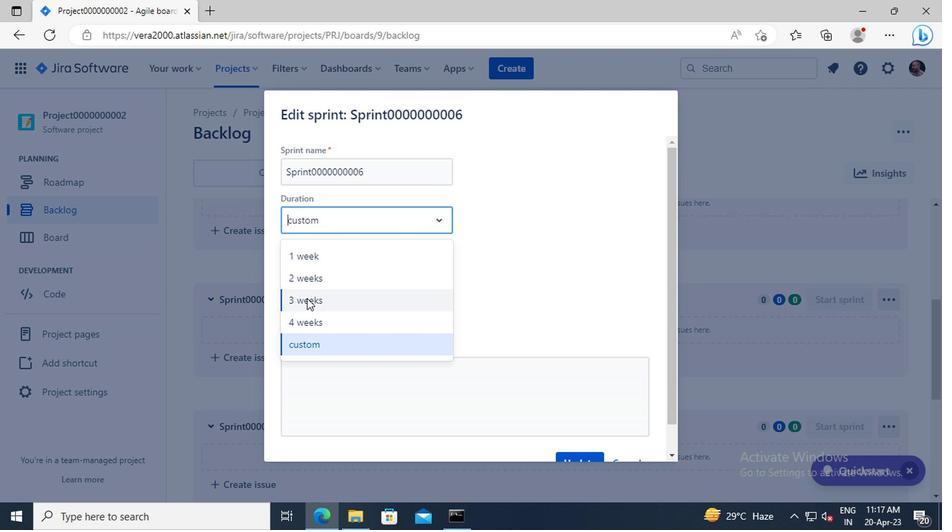 
Action: Mouse moved to (577, 379)
Screenshot: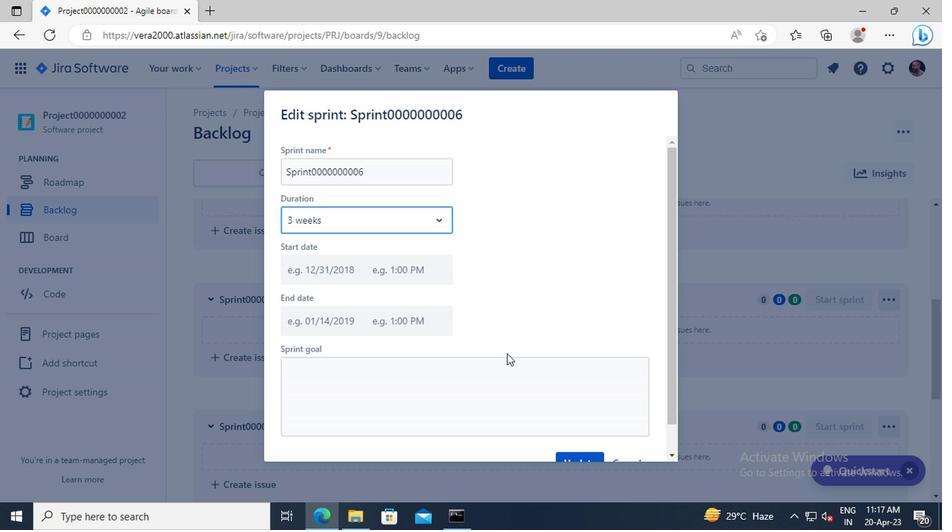 
Action: Mouse scrolled (577, 378) with delta (0, 0)
Screenshot: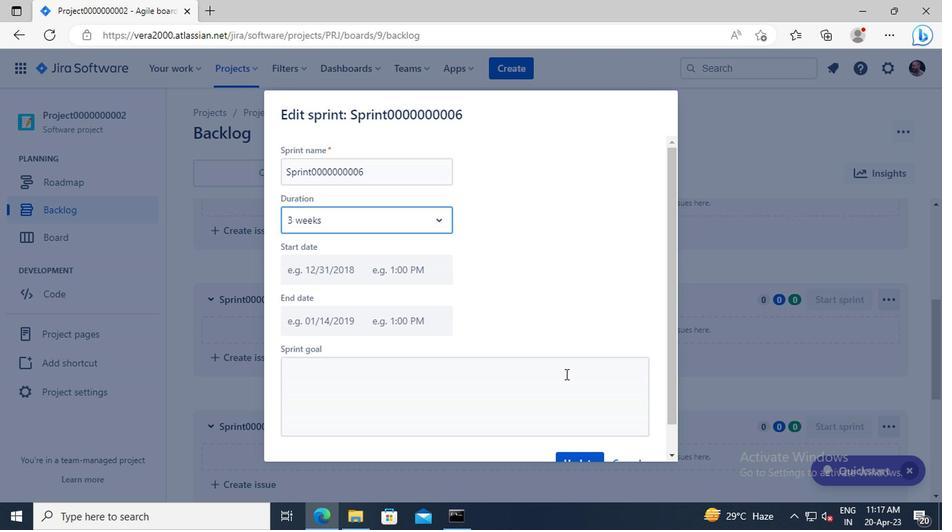 
Action: Mouse scrolled (577, 378) with delta (0, 0)
Screenshot: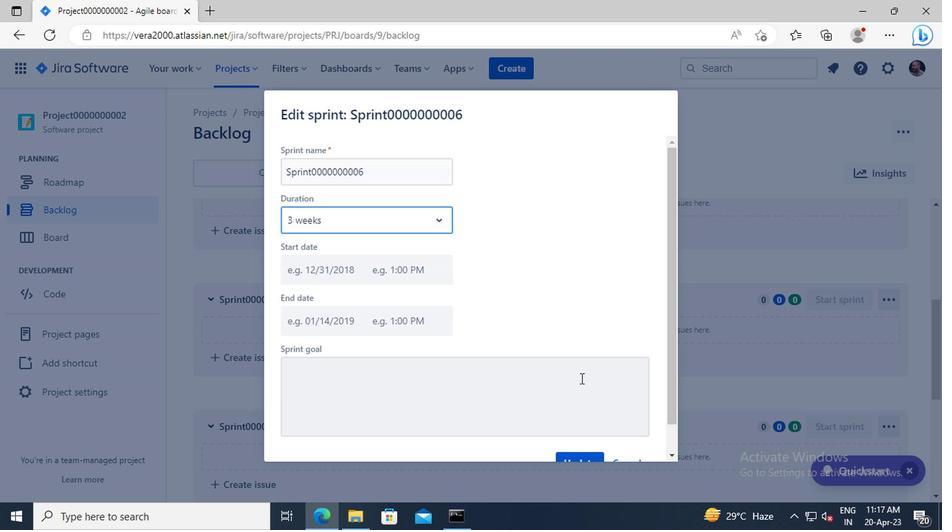 
Action: Mouse moved to (583, 439)
Screenshot: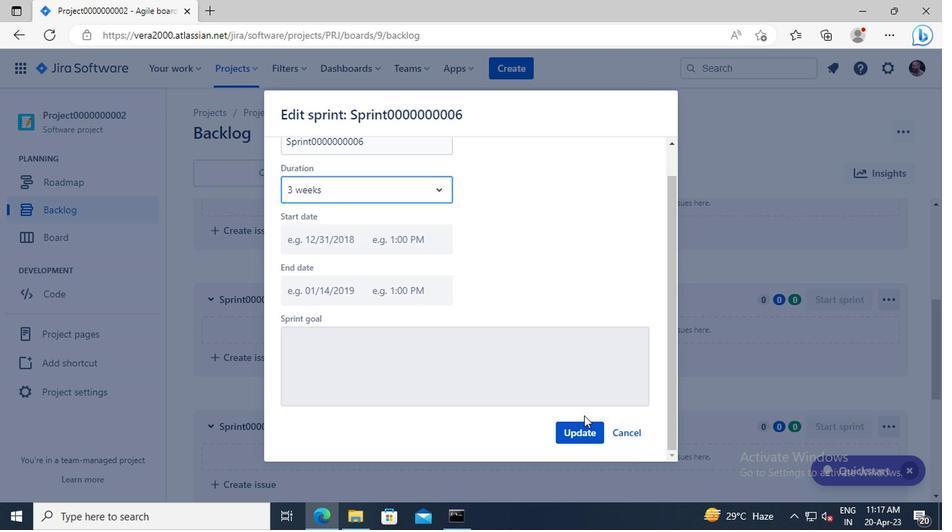 
Action: Mouse pressed left at (583, 439)
Screenshot: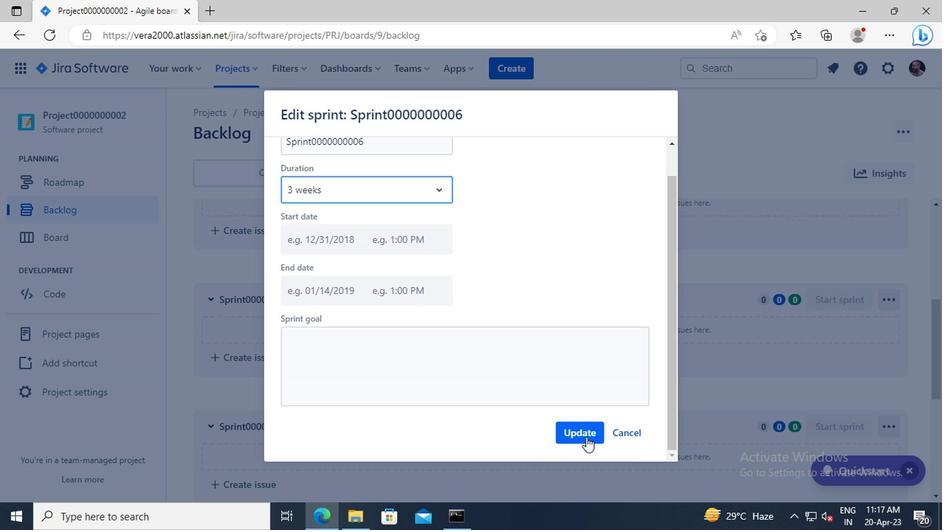 
